 Task: Edit the buffer time to 3 hours after the event.
Action: Mouse moved to (503, 296)
Screenshot: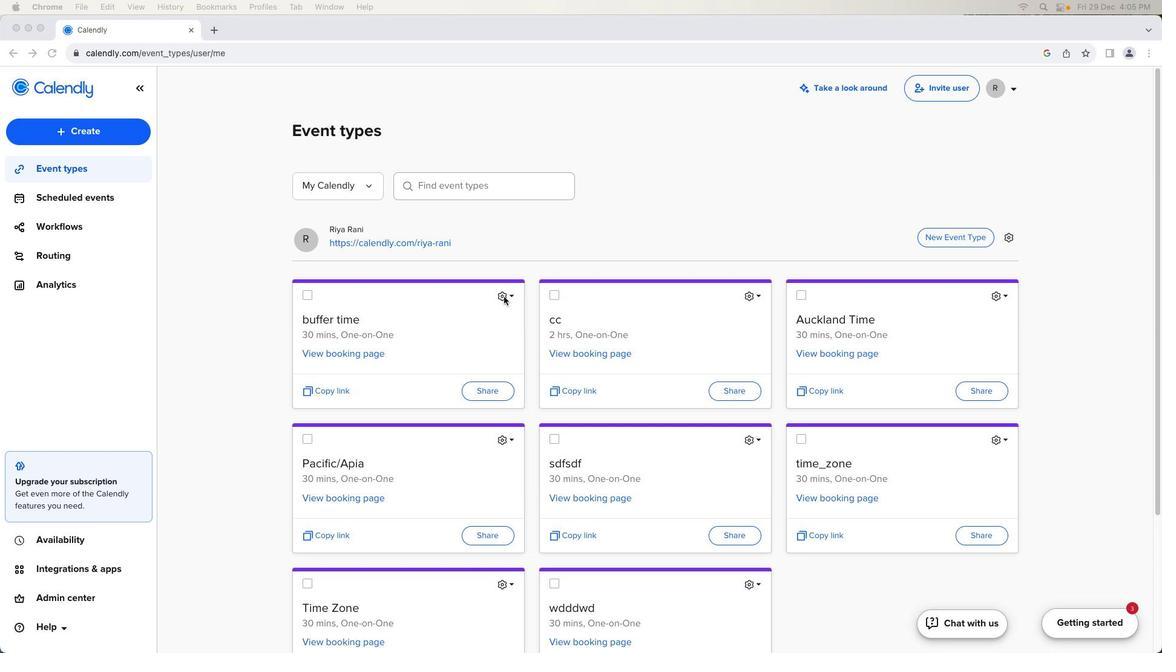 
Action: Mouse pressed left at (503, 296)
Screenshot: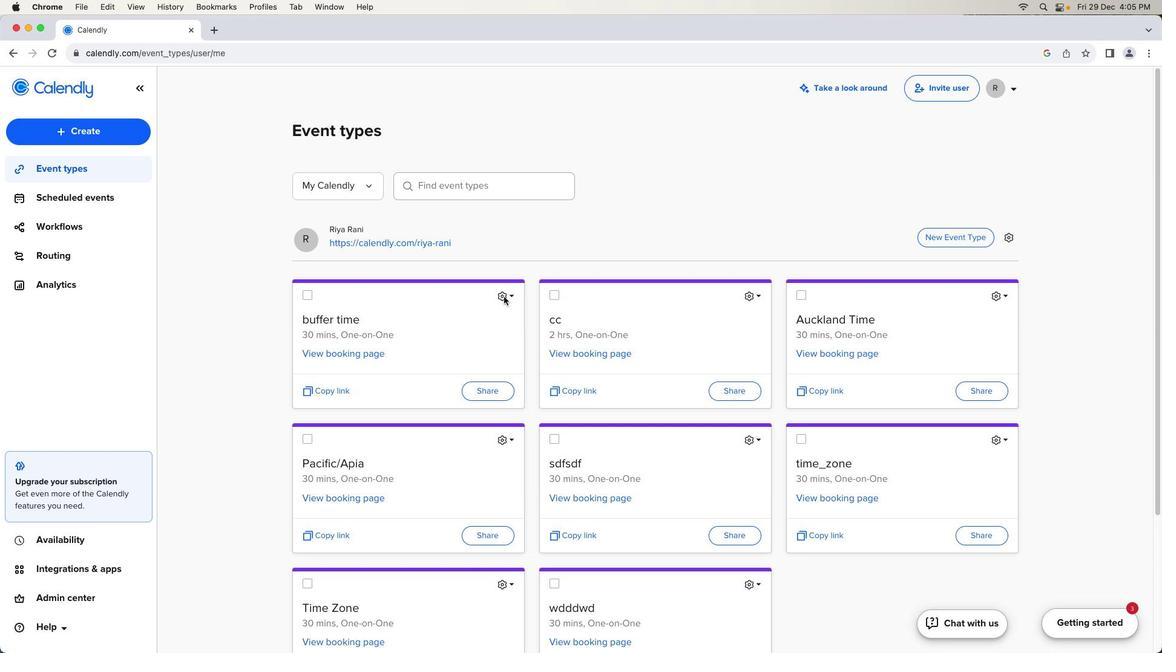 
Action: Mouse moved to (503, 297)
Screenshot: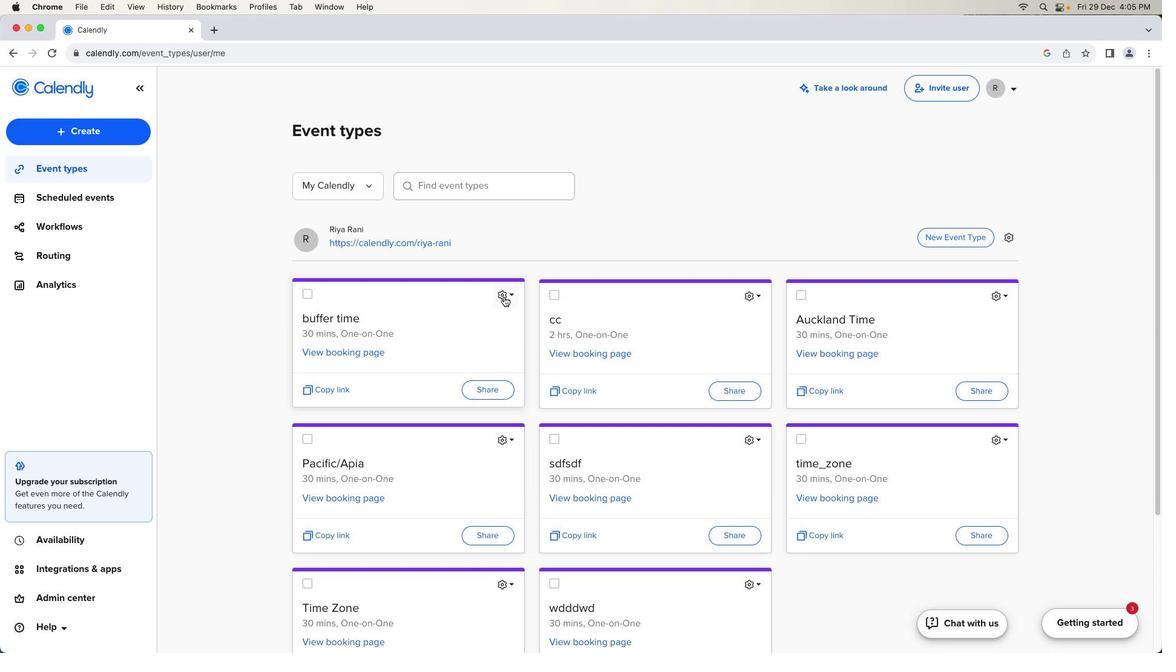 
Action: Mouse pressed left at (503, 297)
Screenshot: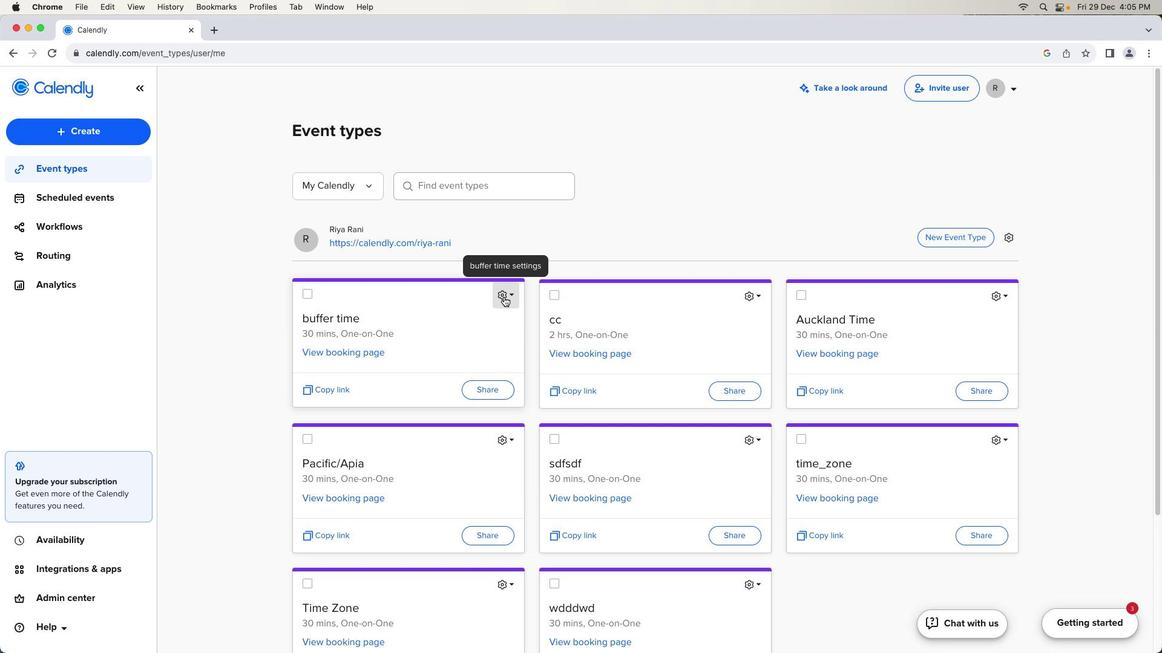 
Action: Mouse moved to (462, 326)
Screenshot: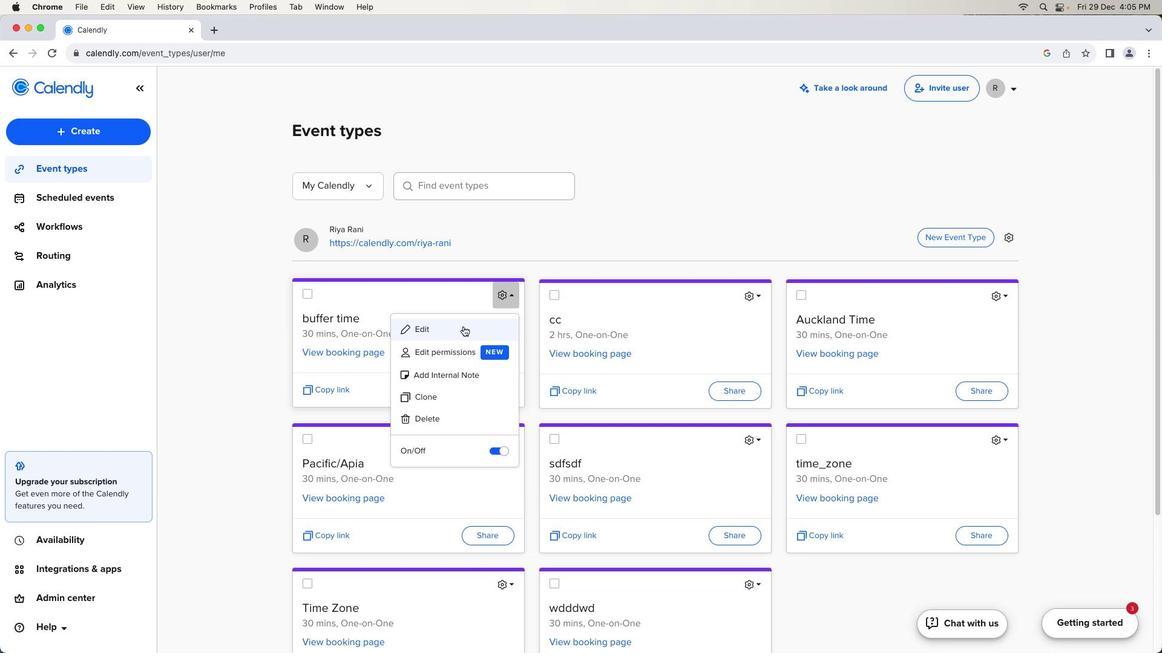 
Action: Mouse pressed left at (462, 326)
Screenshot: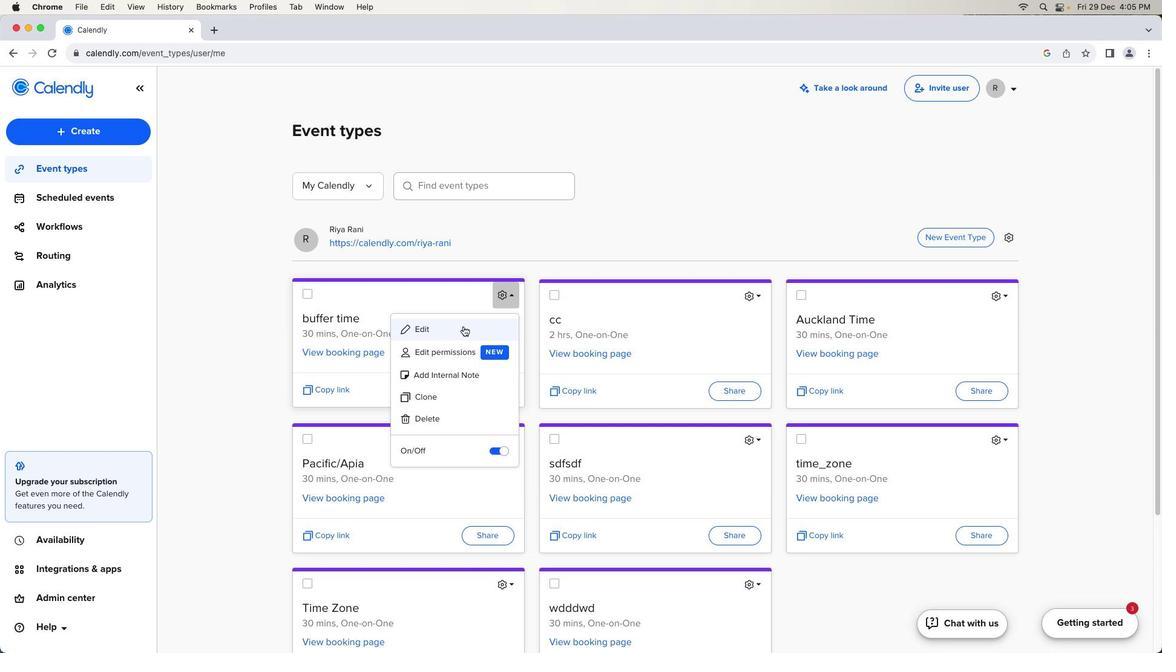
Action: Mouse moved to (208, 394)
Screenshot: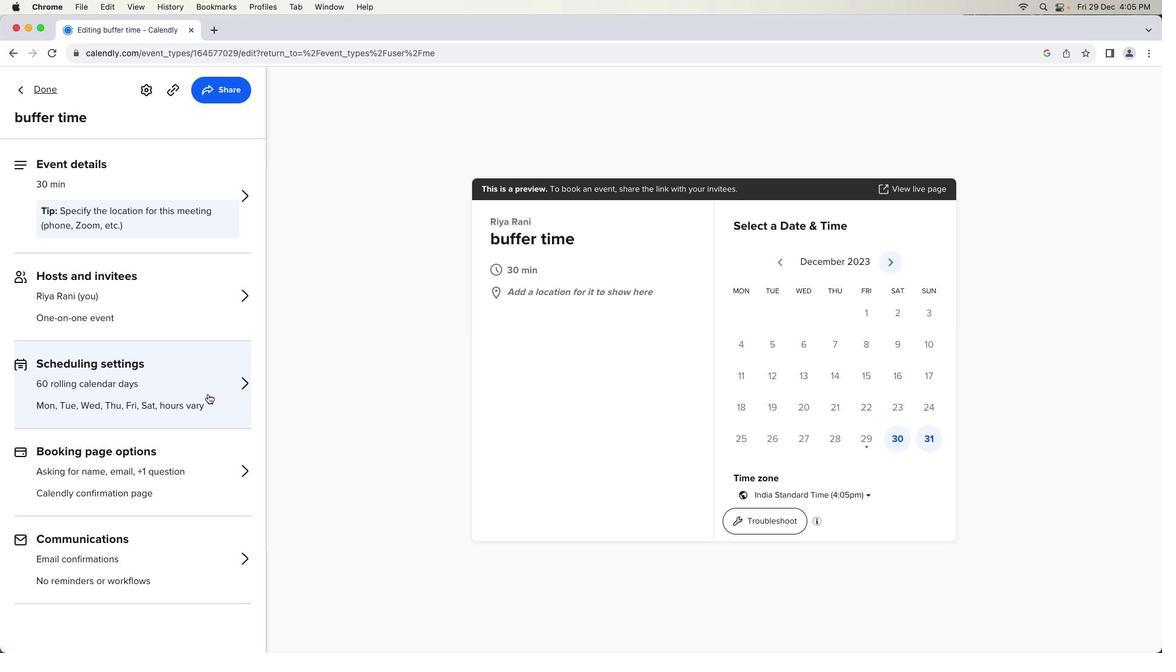 
Action: Mouse pressed left at (208, 394)
Screenshot: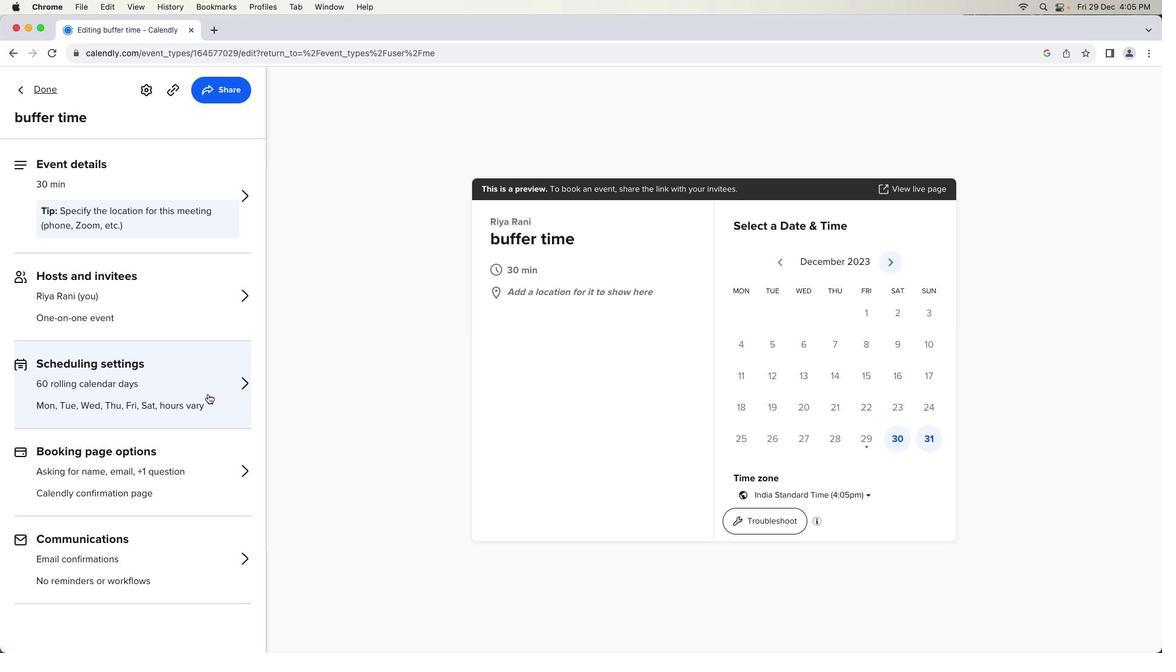 
Action: Mouse moved to (68, 485)
Screenshot: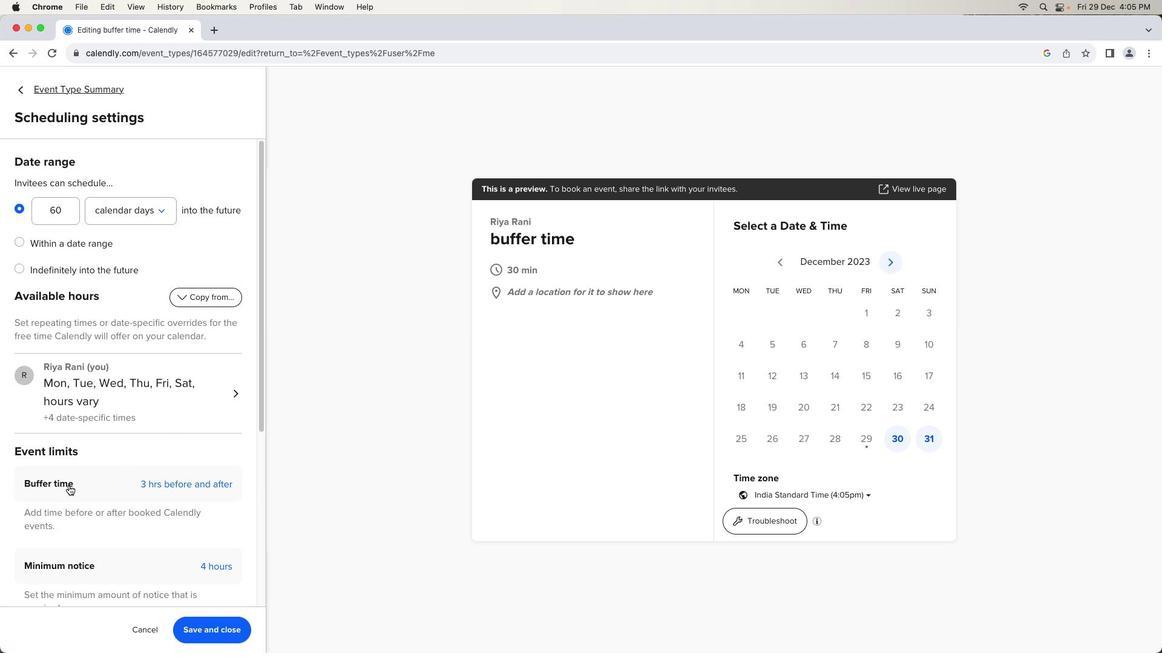 
Action: Mouse pressed left at (68, 485)
Screenshot: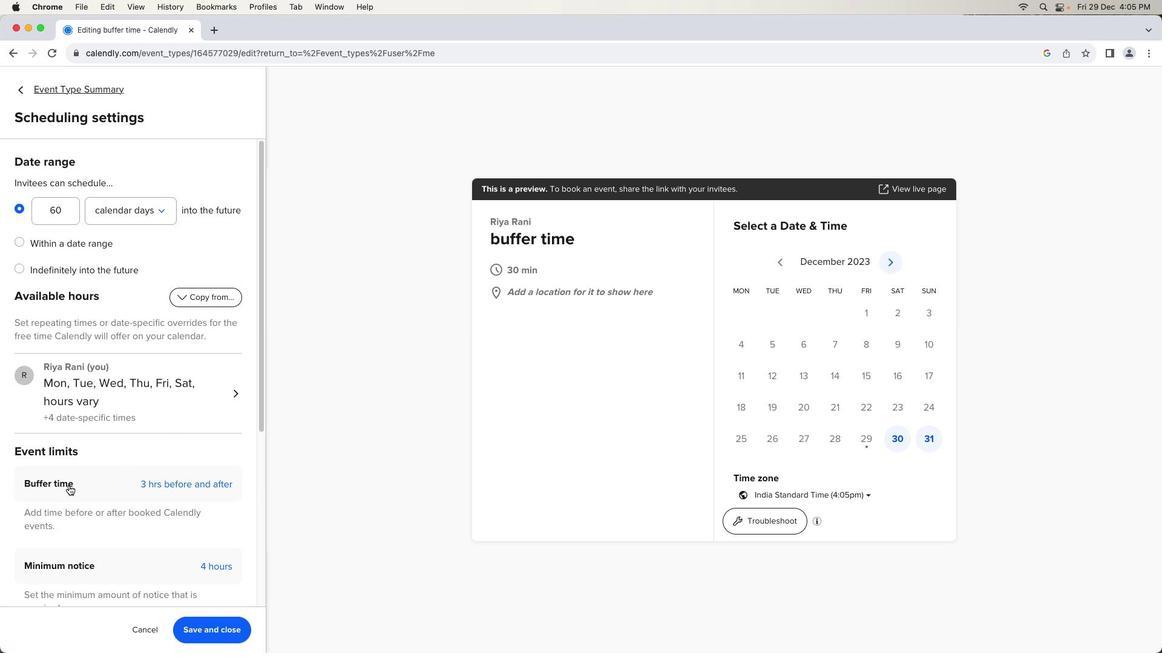 
Action: Mouse moved to (134, 558)
Screenshot: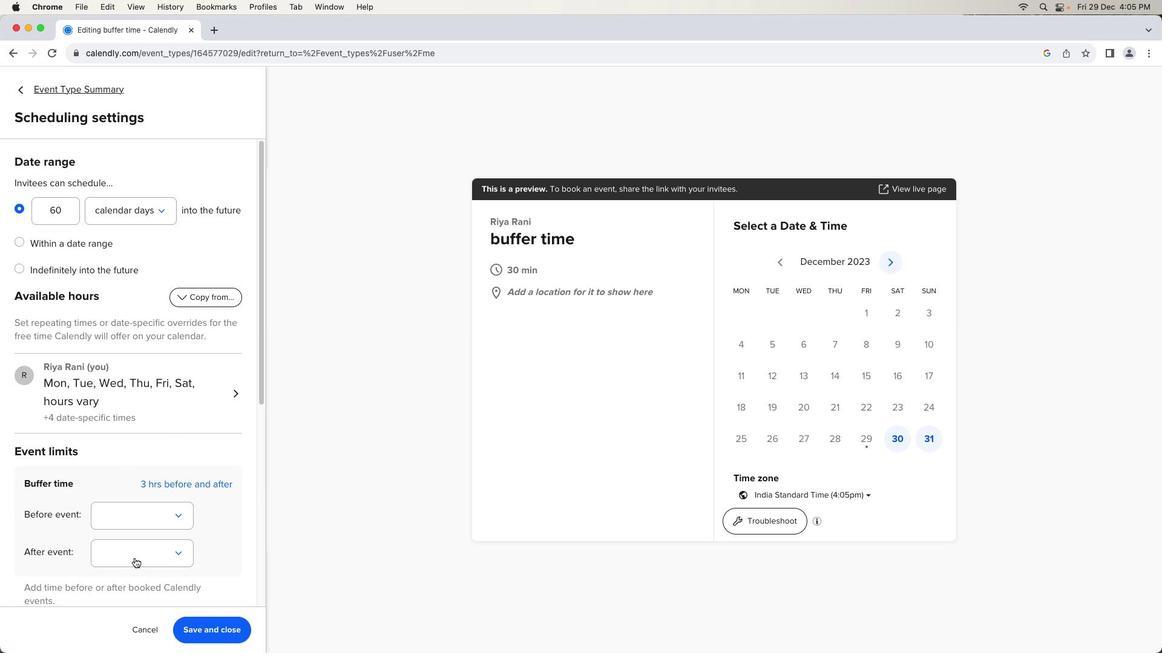
Action: Mouse pressed left at (134, 558)
Screenshot: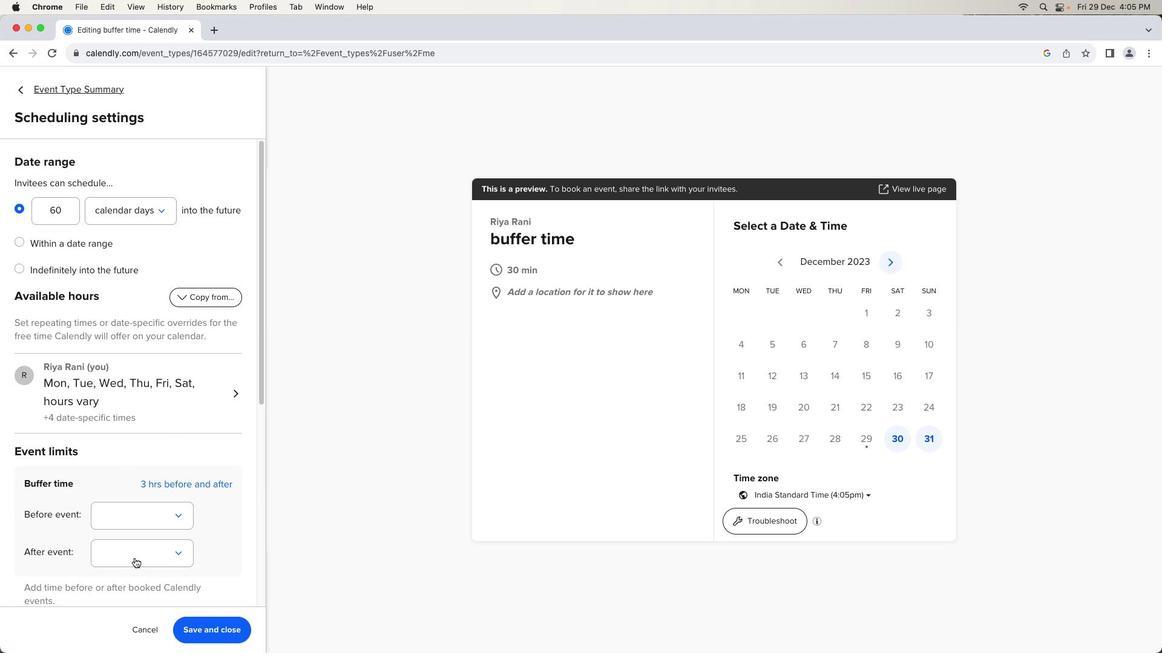 
Action: Mouse scrolled (134, 558) with delta (0, 0)
Screenshot: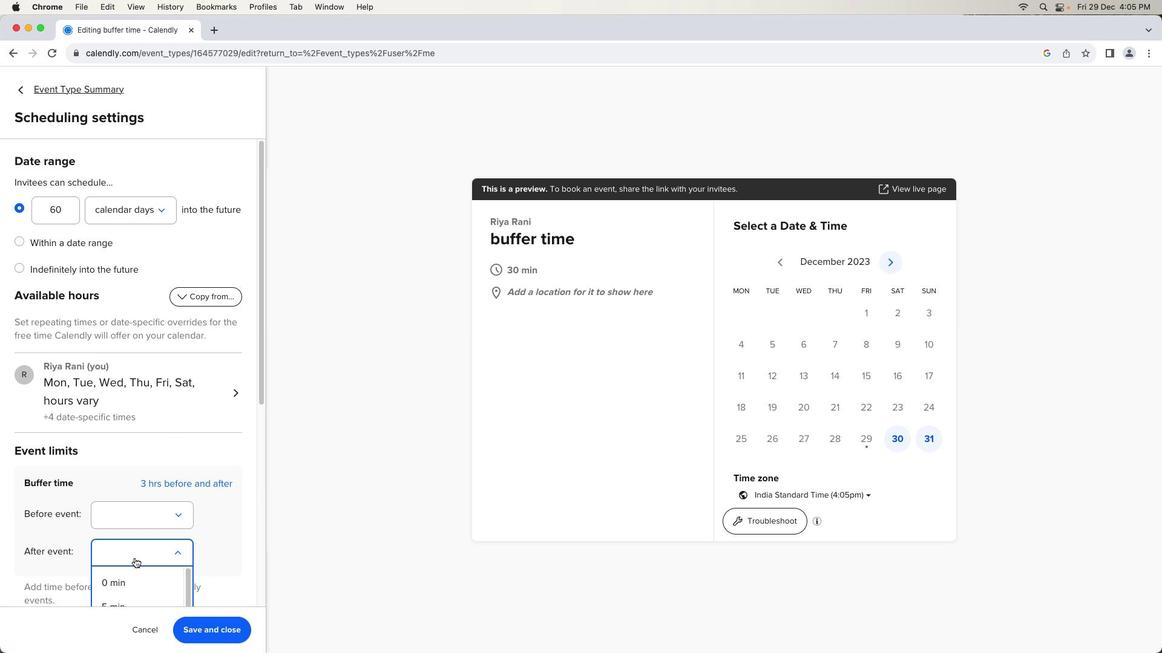 
Action: Mouse scrolled (134, 558) with delta (0, 0)
Screenshot: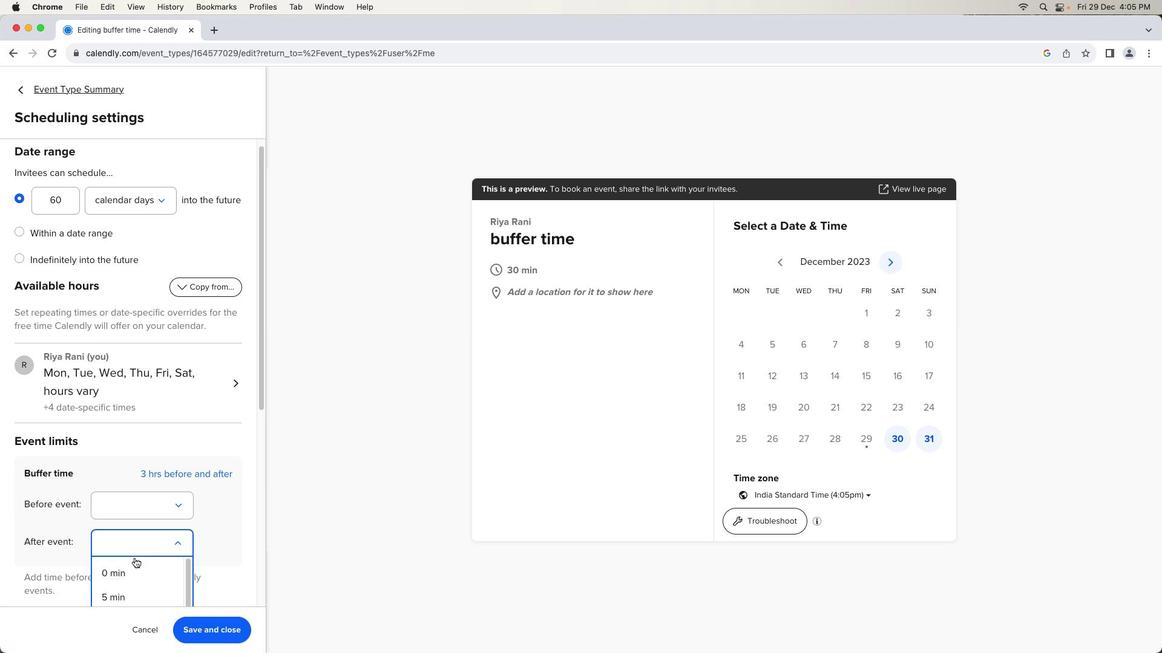 
Action: Mouse scrolled (134, 558) with delta (0, 0)
Screenshot: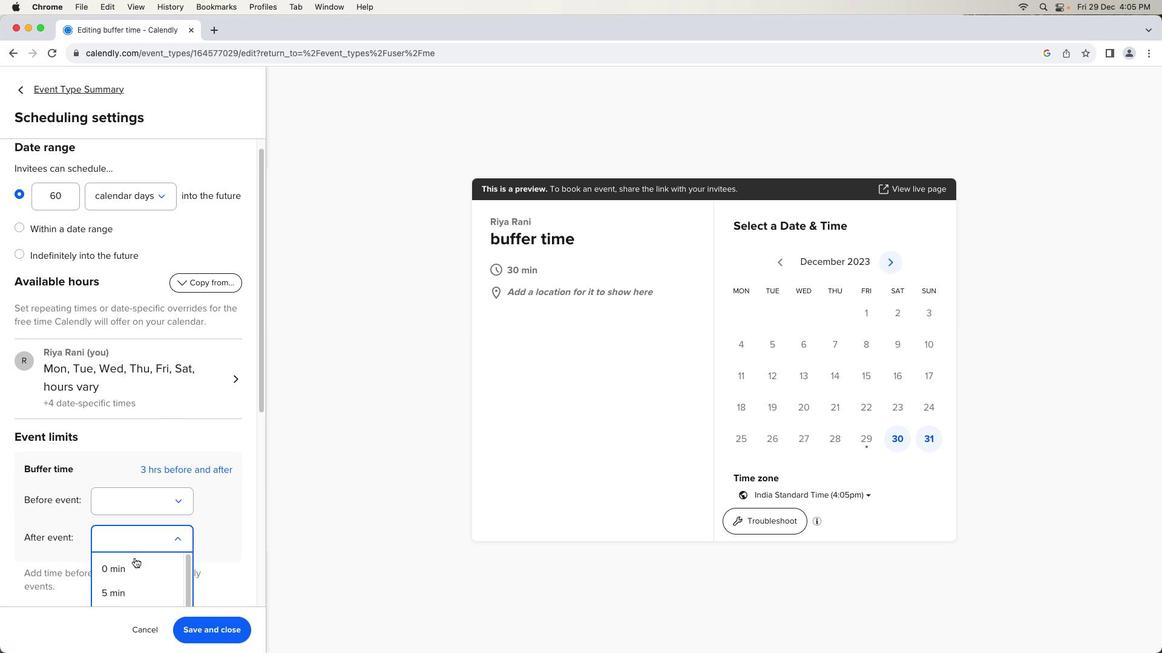 
Action: Mouse scrolled (134, 558) with delta (0, -1)
Screenshot: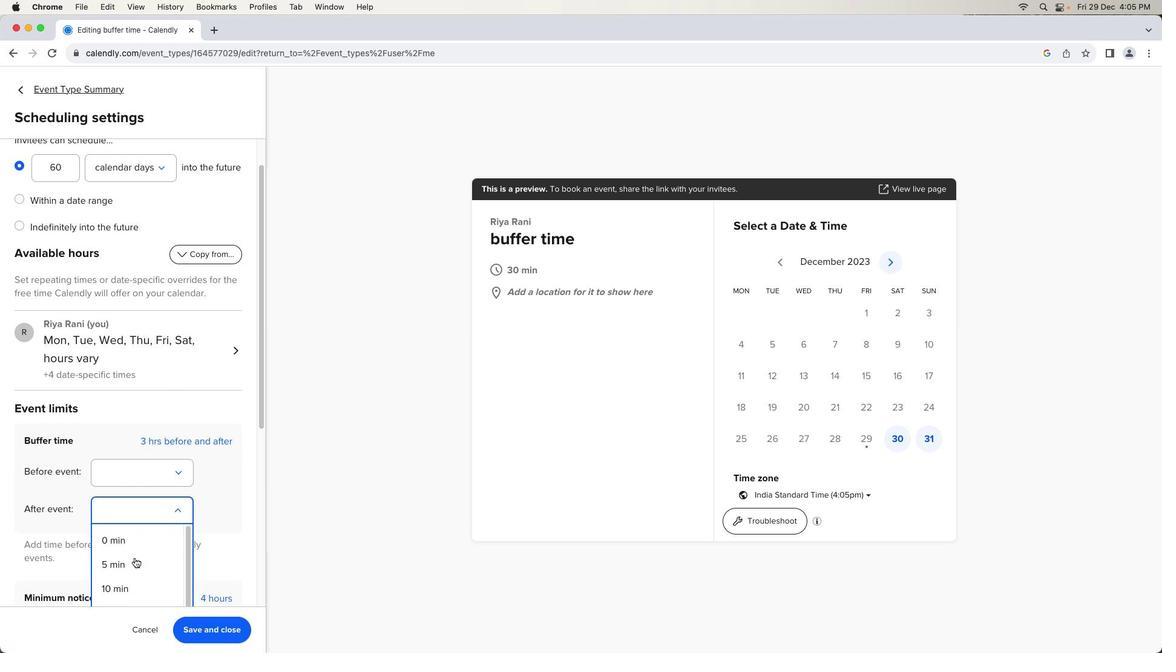 
Action: Mouse moved to (137, 548)
Screenshot: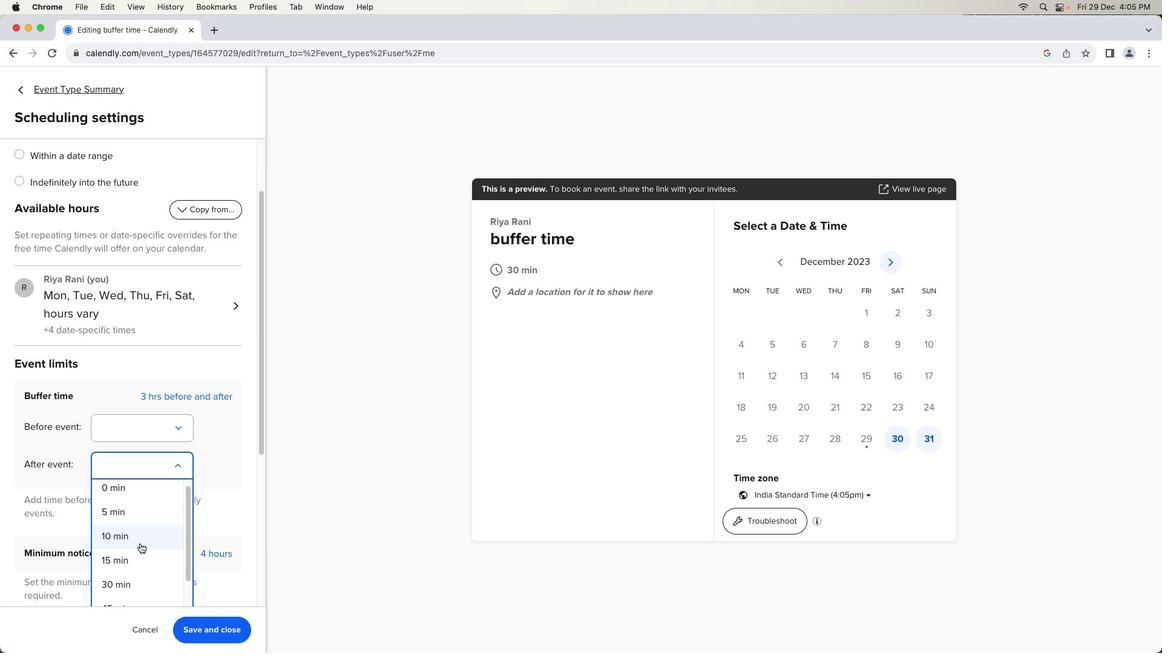 
Action: Mouse scrolled (137, 548) with delta (0, 0)
Screenshot: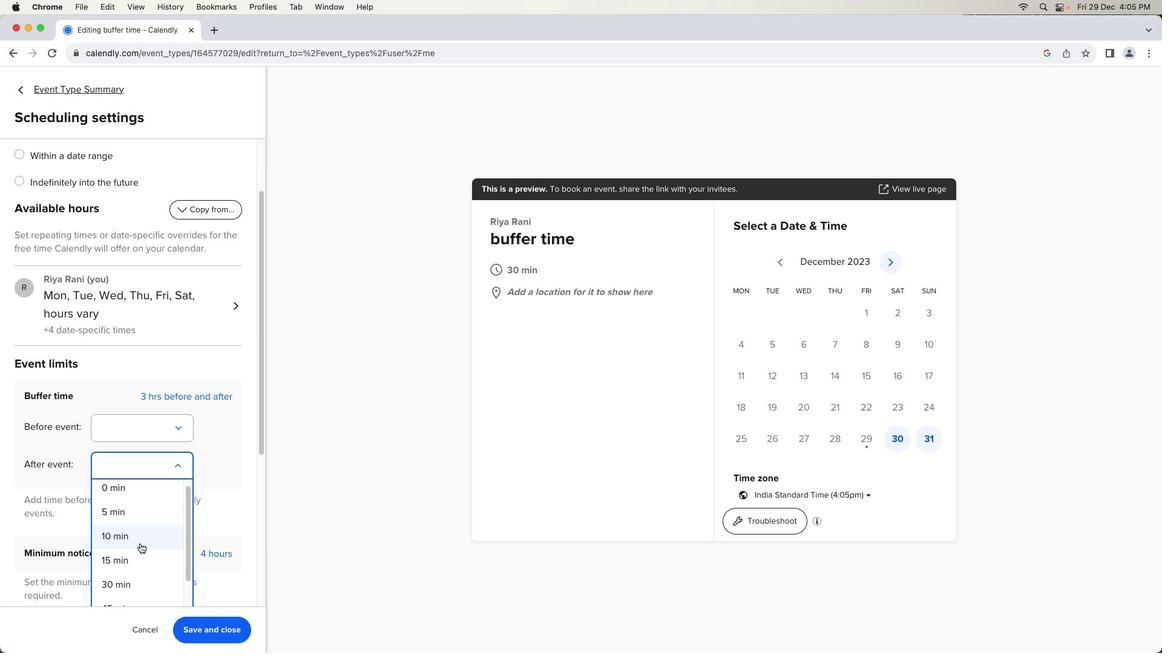 
Action: Mouse moved to (138, 547)
Screenshot: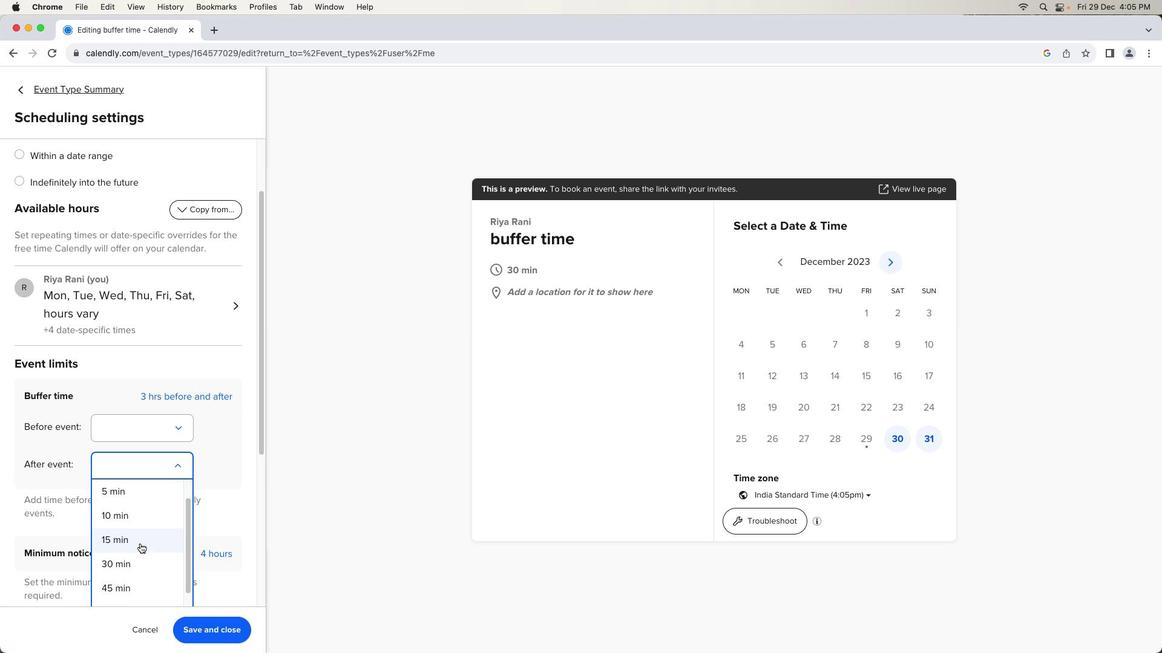
Action: Mouse scrolled (138, 547) with delta (0, 0)
Screenshot: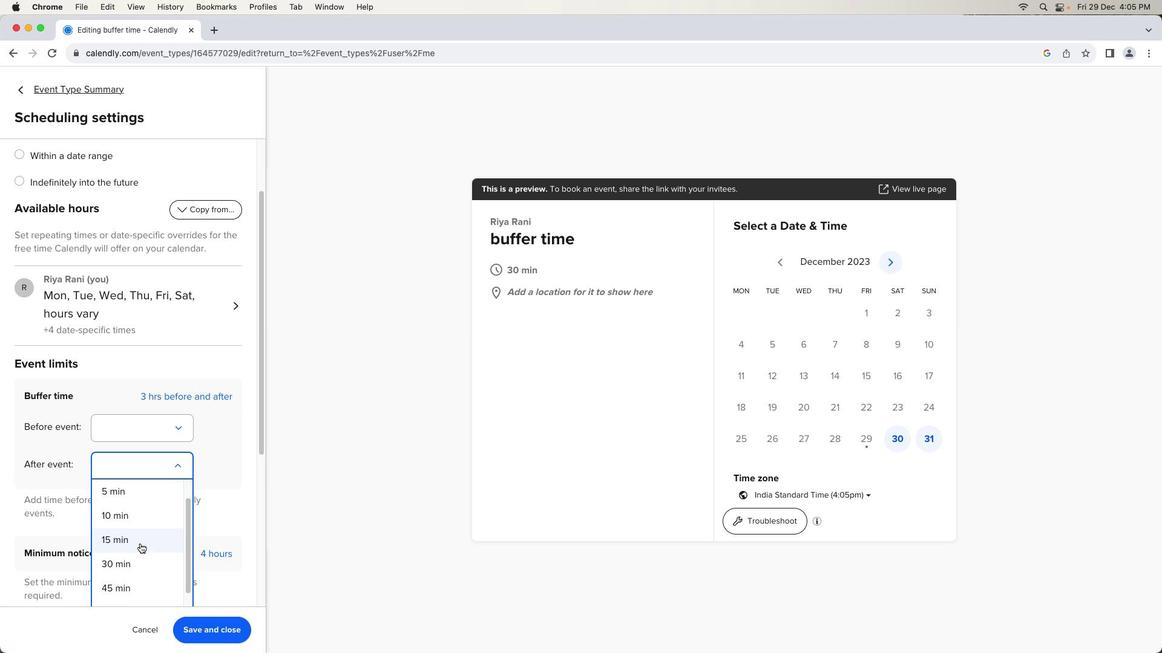 
Action: Mouse moved to (139, 545)
Screenshot: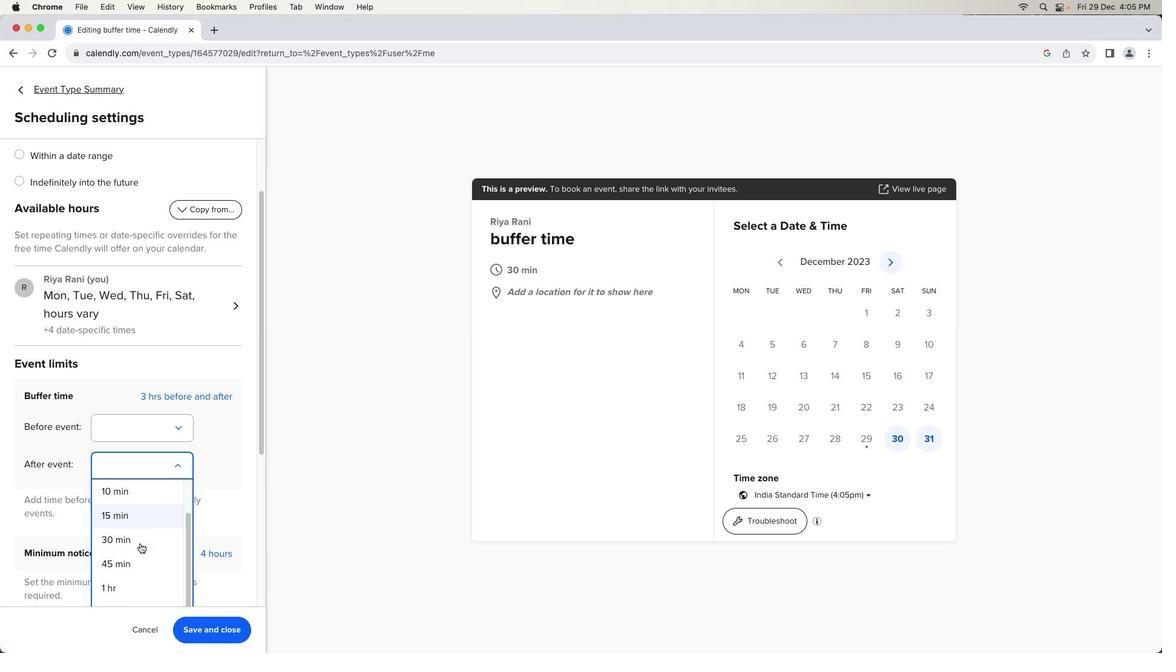 
Action: Mouse scrolled (139, 545) with delta (0, -1)
Screenshot: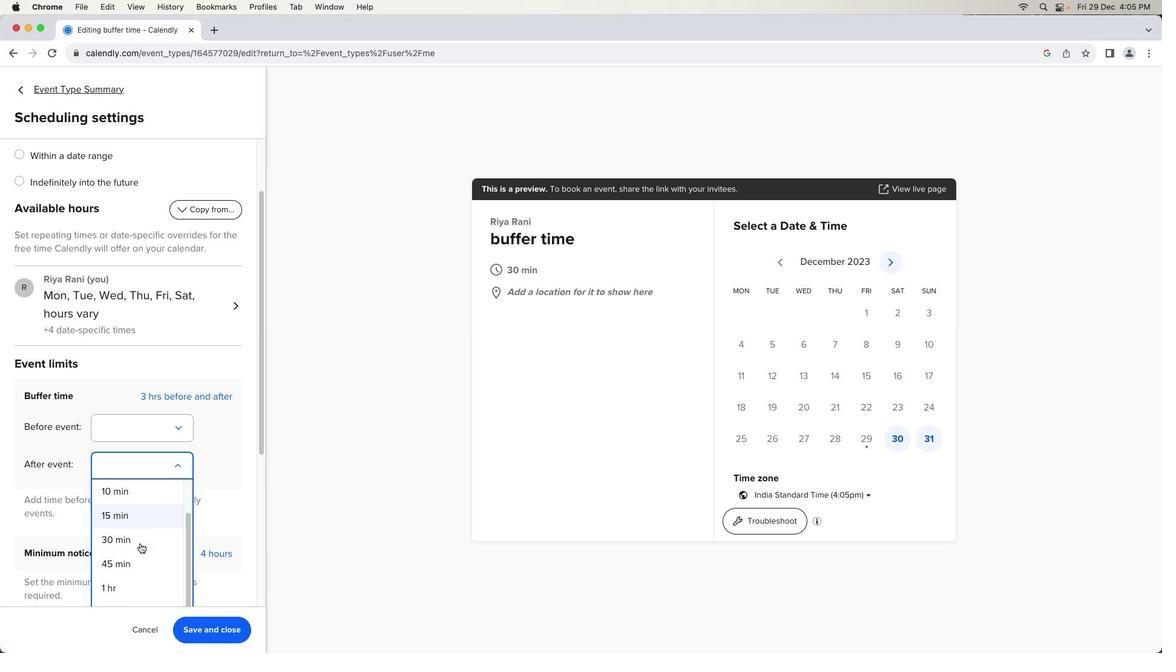 
Action: Mouse moved to (139, 543)
Screenshot: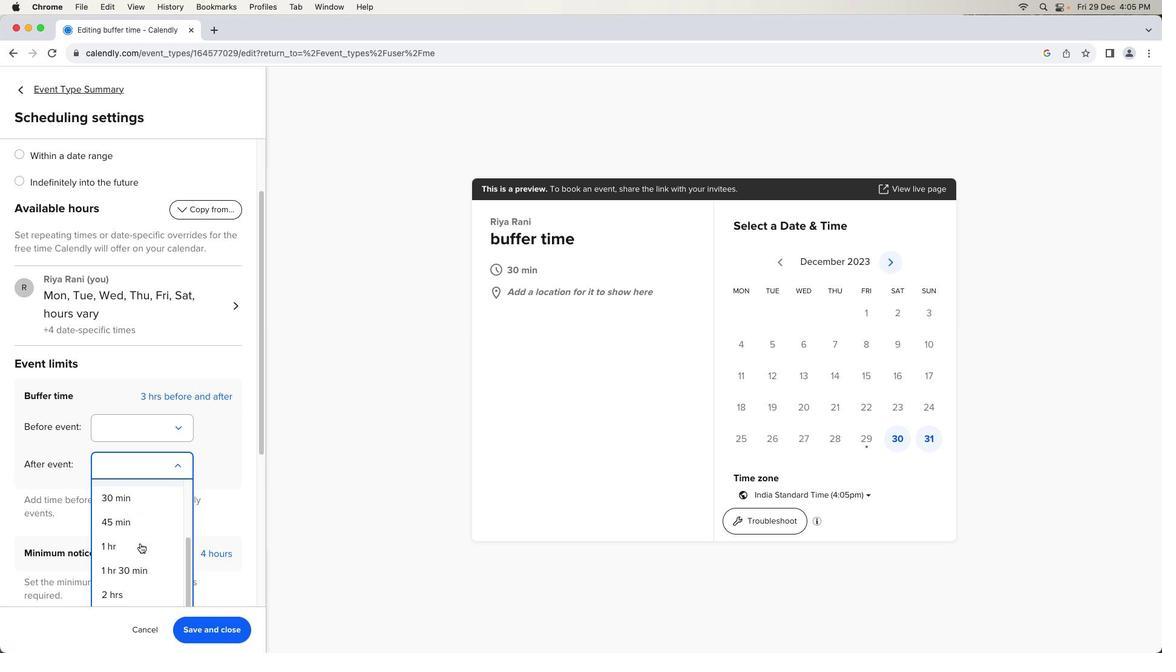 
Action: Mouse scrolled (139, 543) with delta (0, -2)
Screenshot: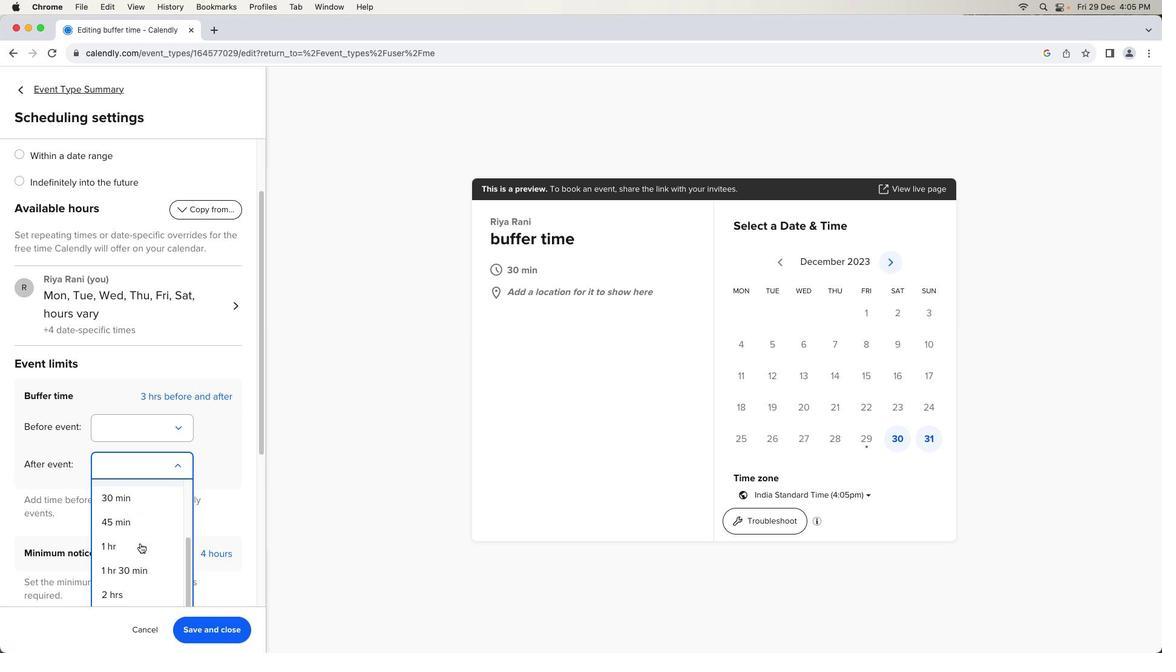 
Action: Mouse moved to (139, 542)
Screenshot: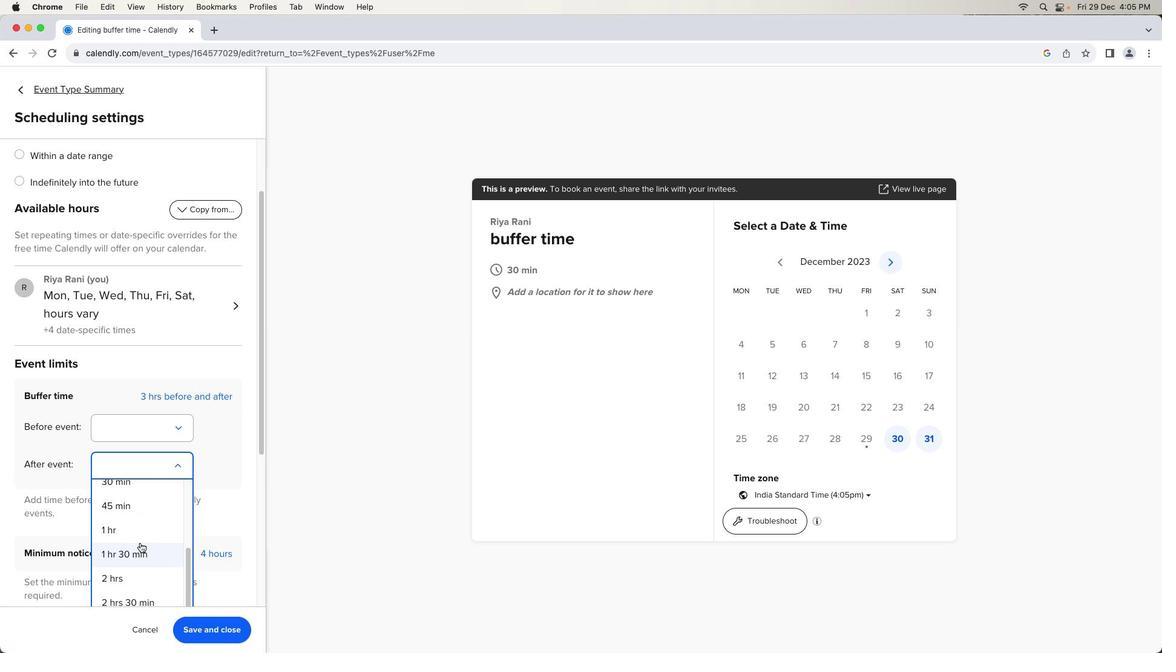
Action: Mouse scrolled (139, 542) with delta (0, 0)
Screenshot: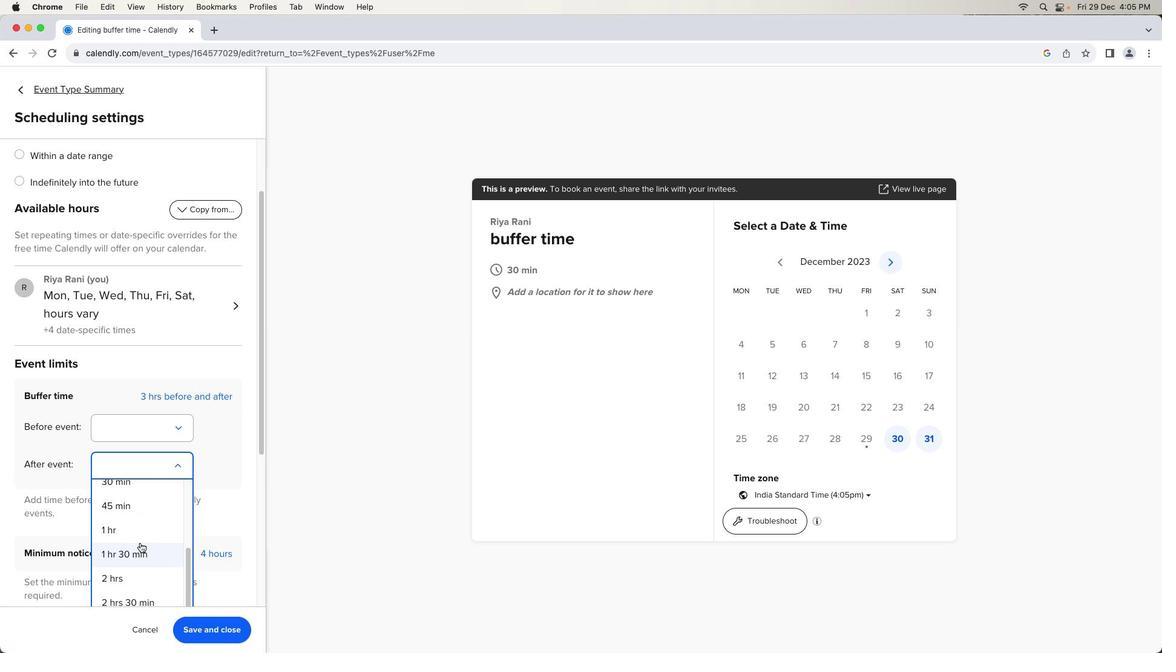
Action: Mouse scrolled (139, 542) with delta (0, 0)
Screenshot: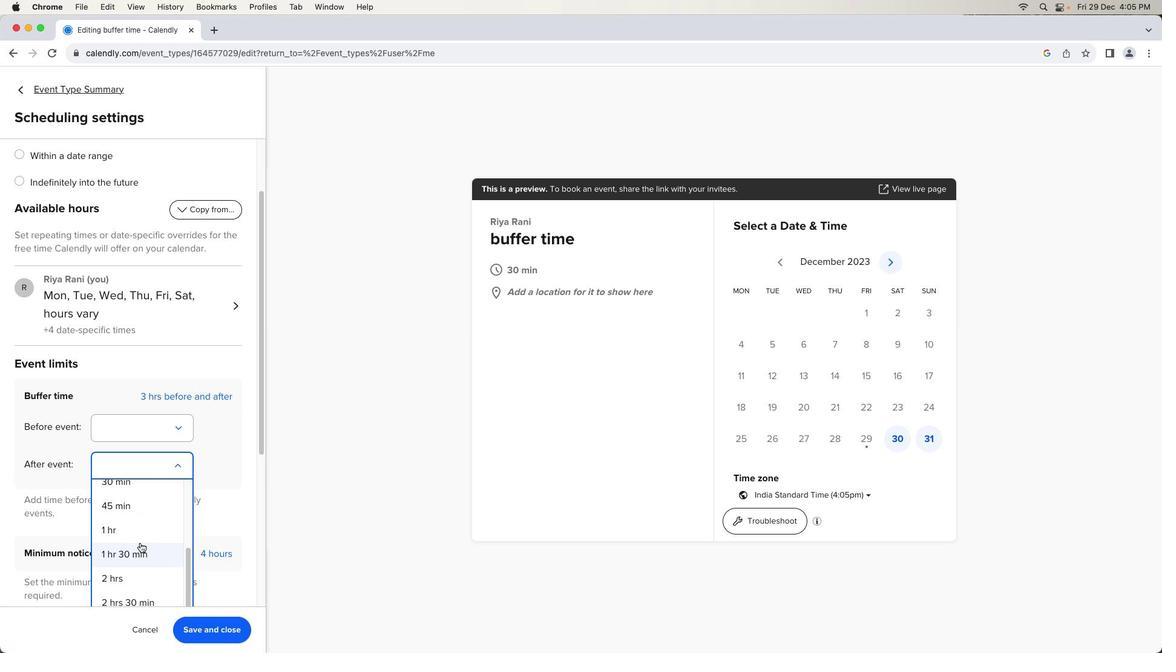 
Action: Mouse scrolled (139, 542) with delta (0, -1)
Screenshot: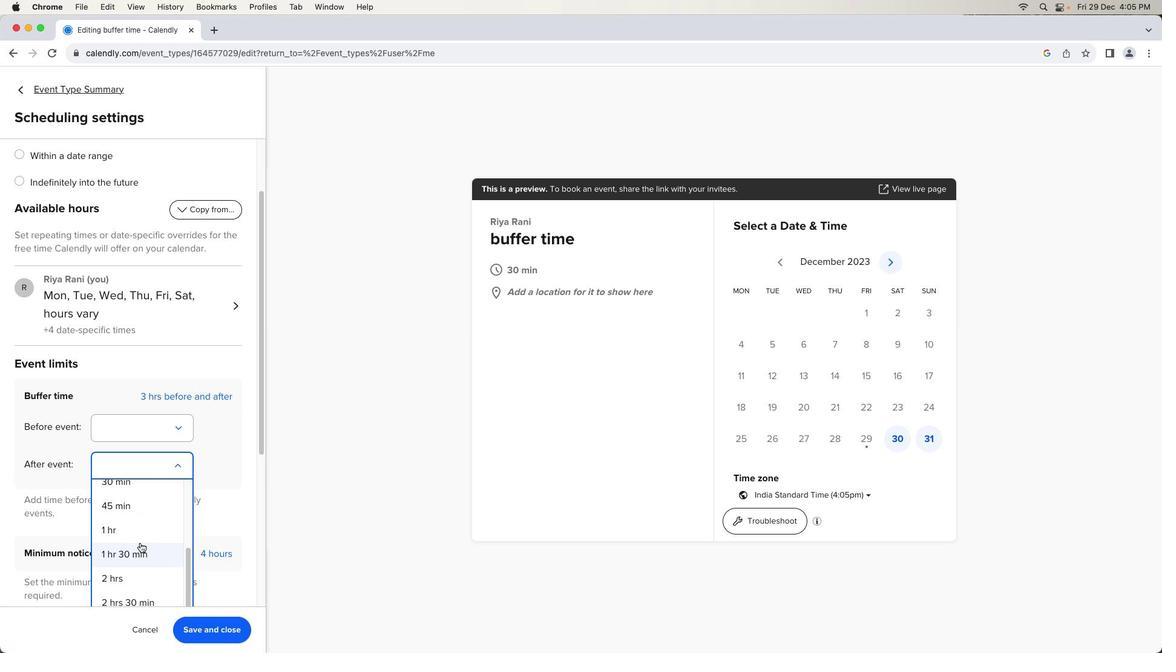 
Action: Mouse scrolled (139, 542) with delta (0, -2)
Screenshot: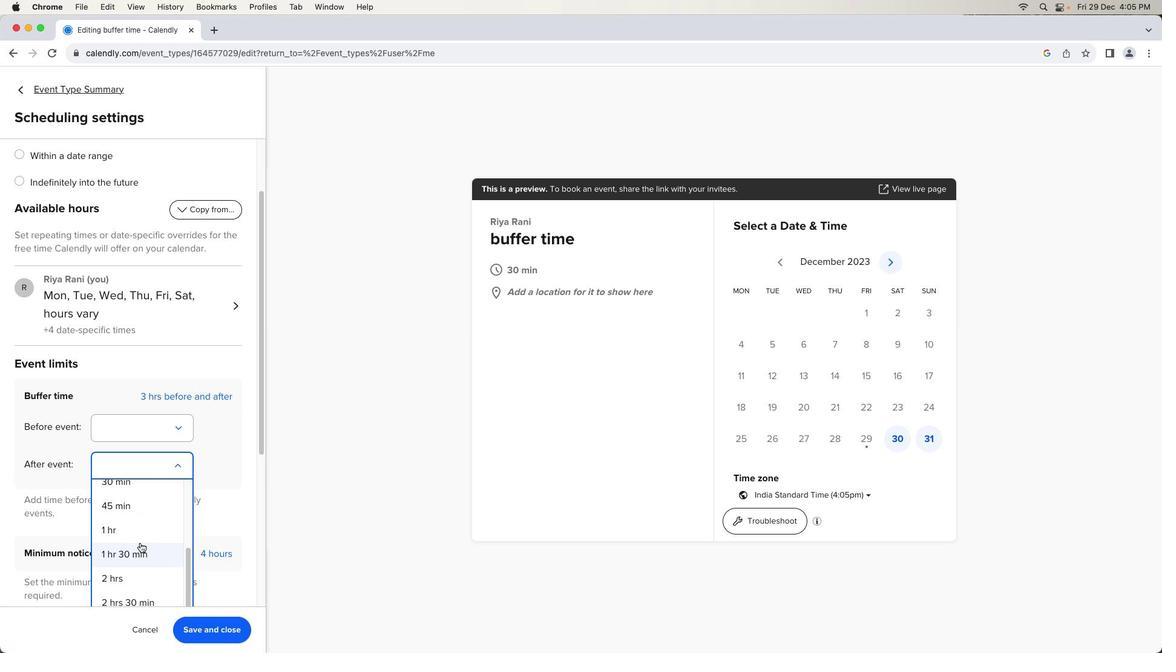 
Action: Mouse scrolled (139, 542) with delta (0, 0)
Screenshot: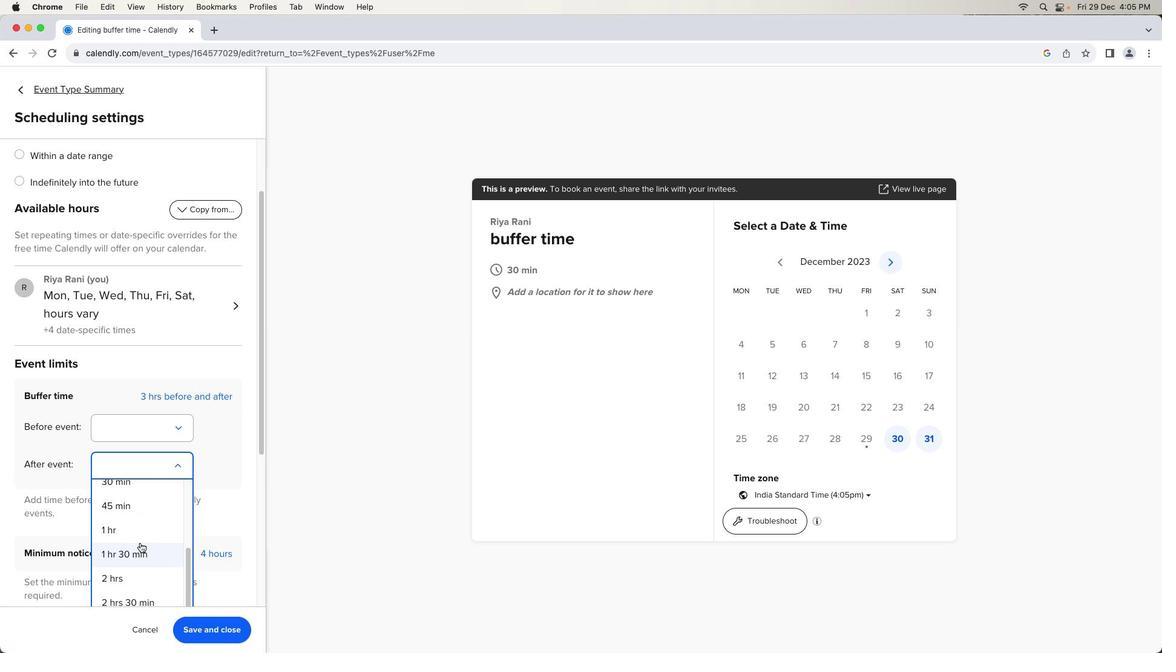 
Action: Mouse scrolled (139, 542) with delta (0, 0)
Screenshot: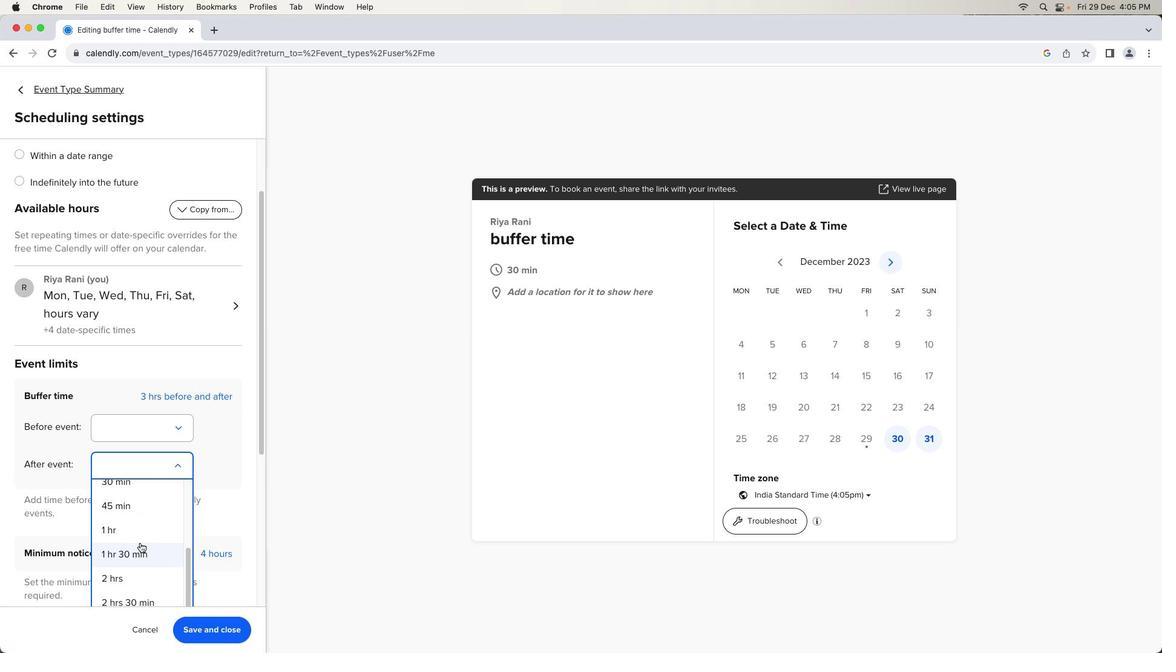 
Action: Mouse scrolled (139, 542) with delta (0, -1)
Screenshot: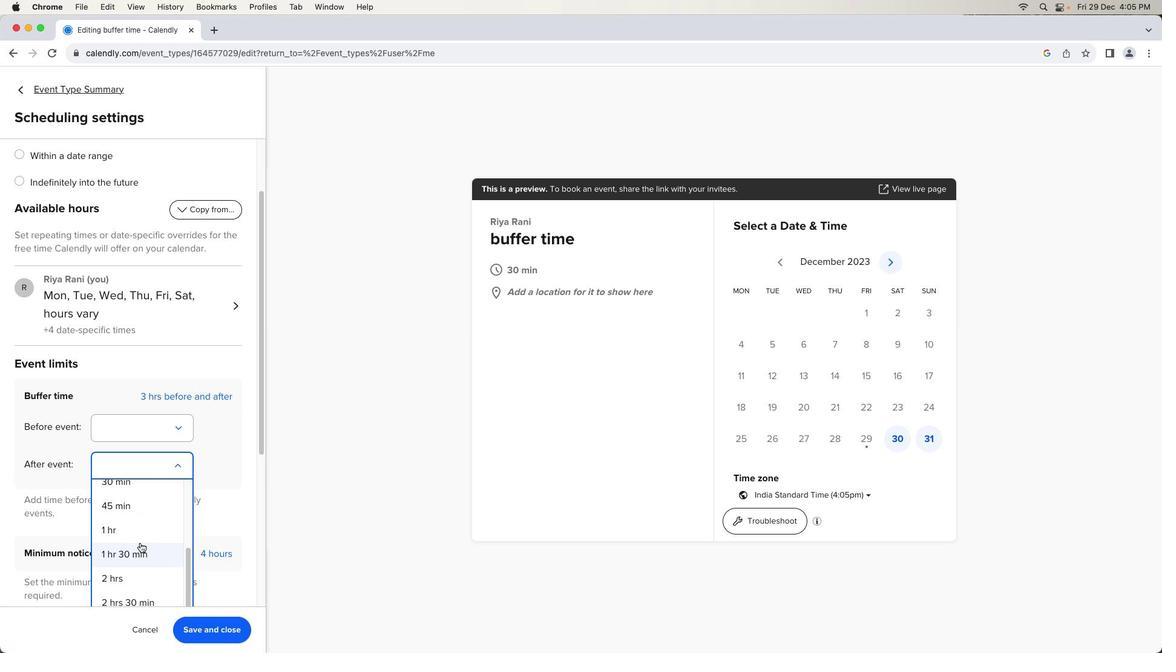 
Action: Mouse scrolled (139, 542) with delta (0, -3)
Screenshot: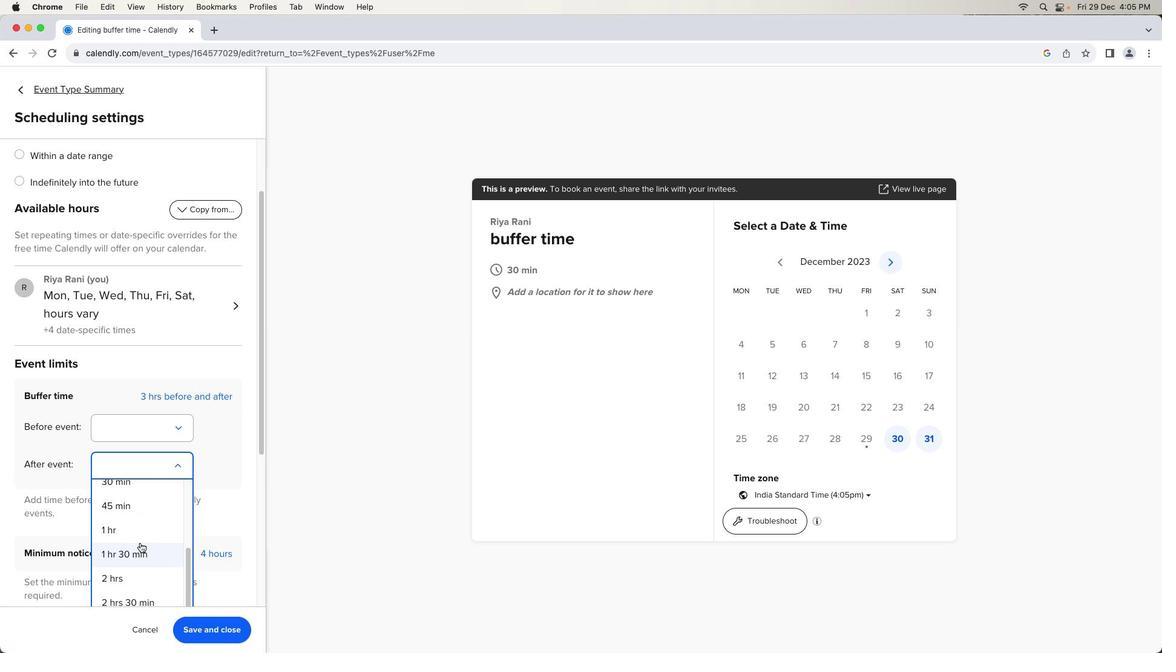 
Action: Mouse moved to (183, 505)
Screenshot: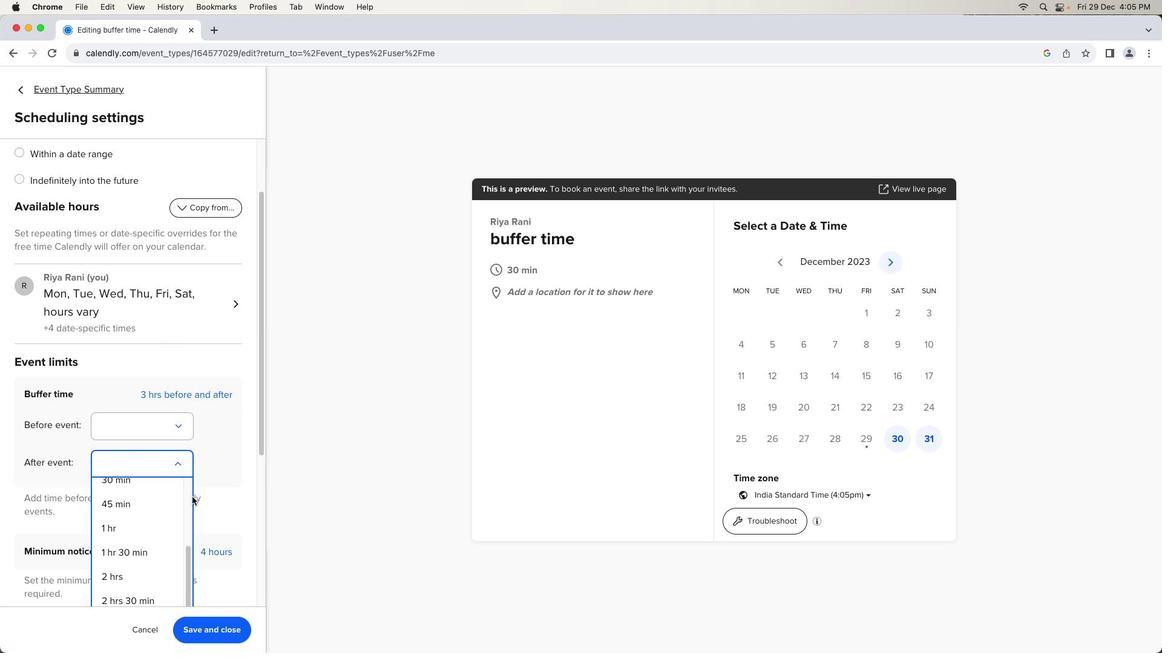 
Action: Mouse scrolled (183, 505) with delta (0, 0)
Screenshot: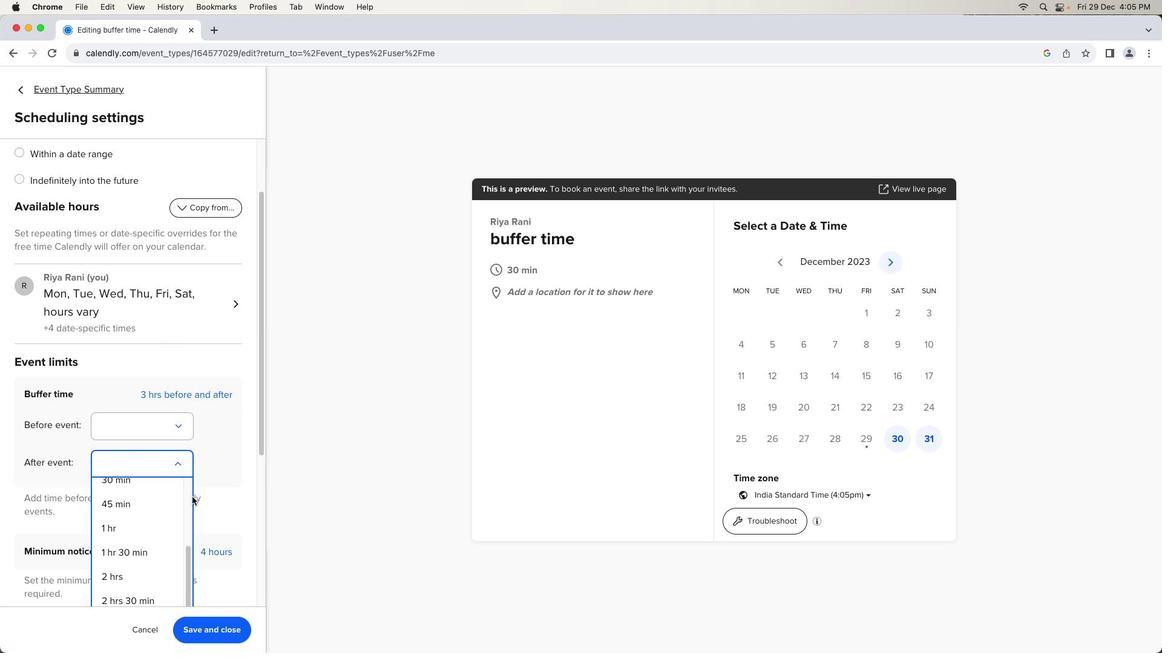 
Action: Mouse moved to (188, 501)
Screenshot: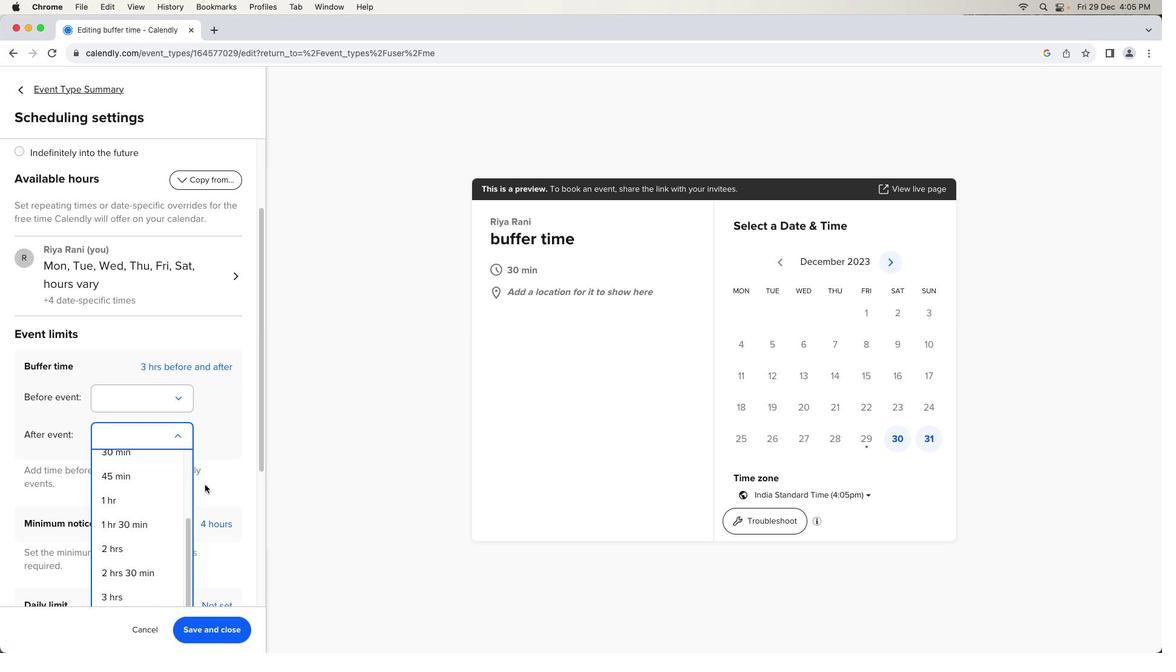 
Action: Mouse scrolled (188, 501) with delta (0, 0)
Screenshot: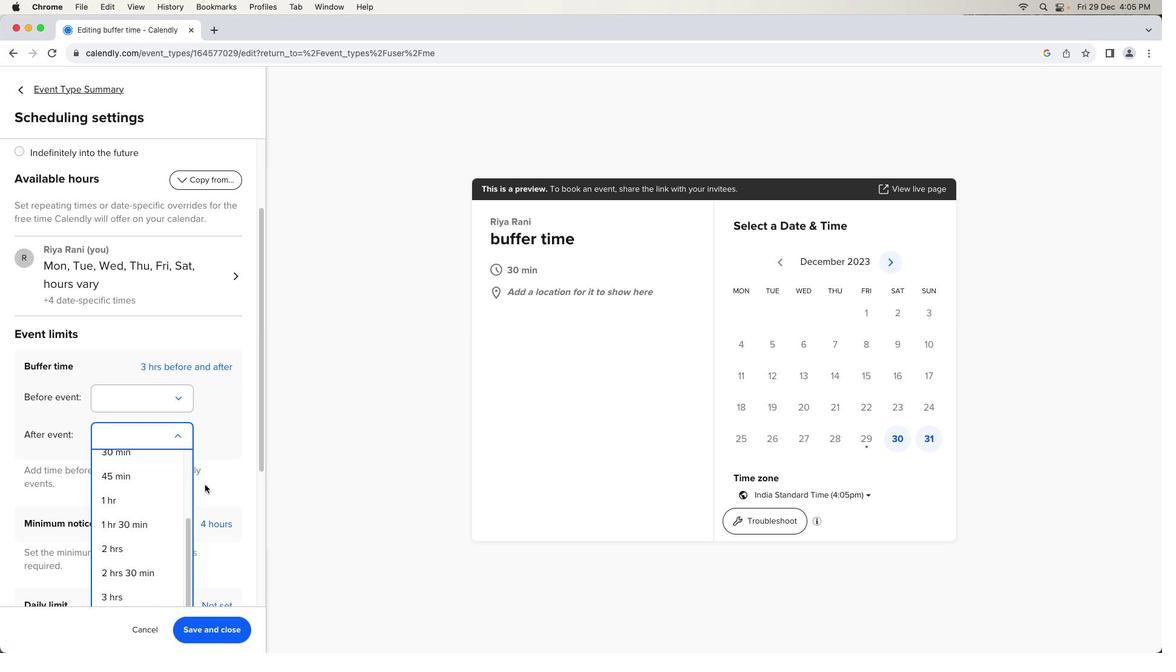
Action: Mouse moved to (190, 498)
Screenshot: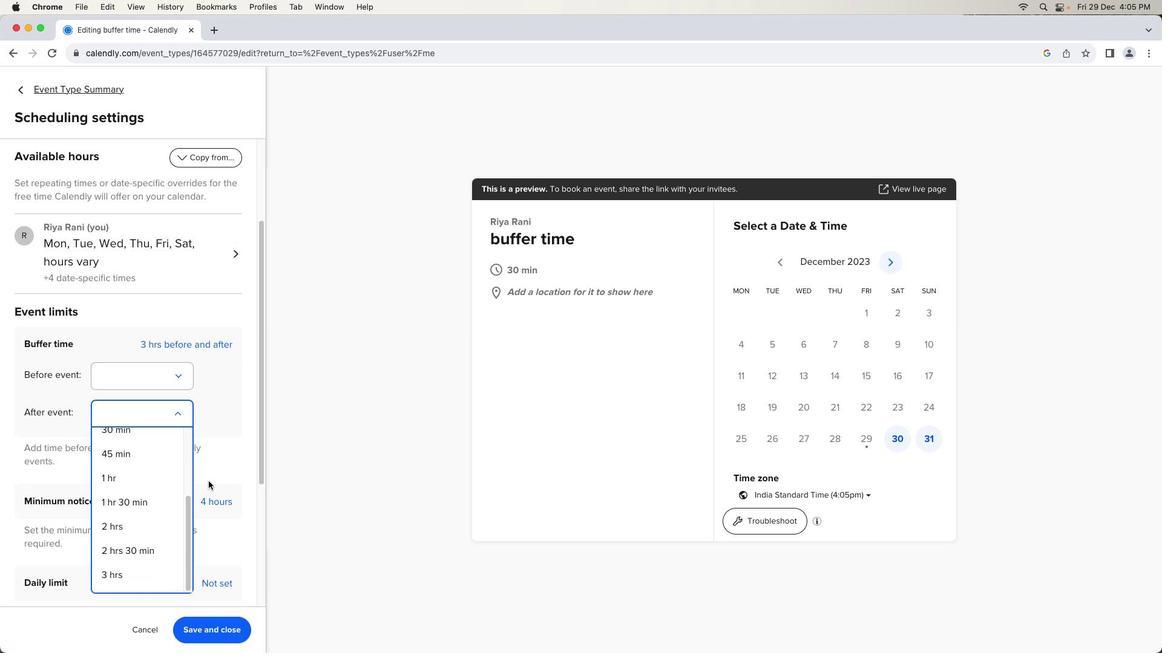 
Action: Mouse scrolled (190, 498) with delta (0, -1)
Screenshot: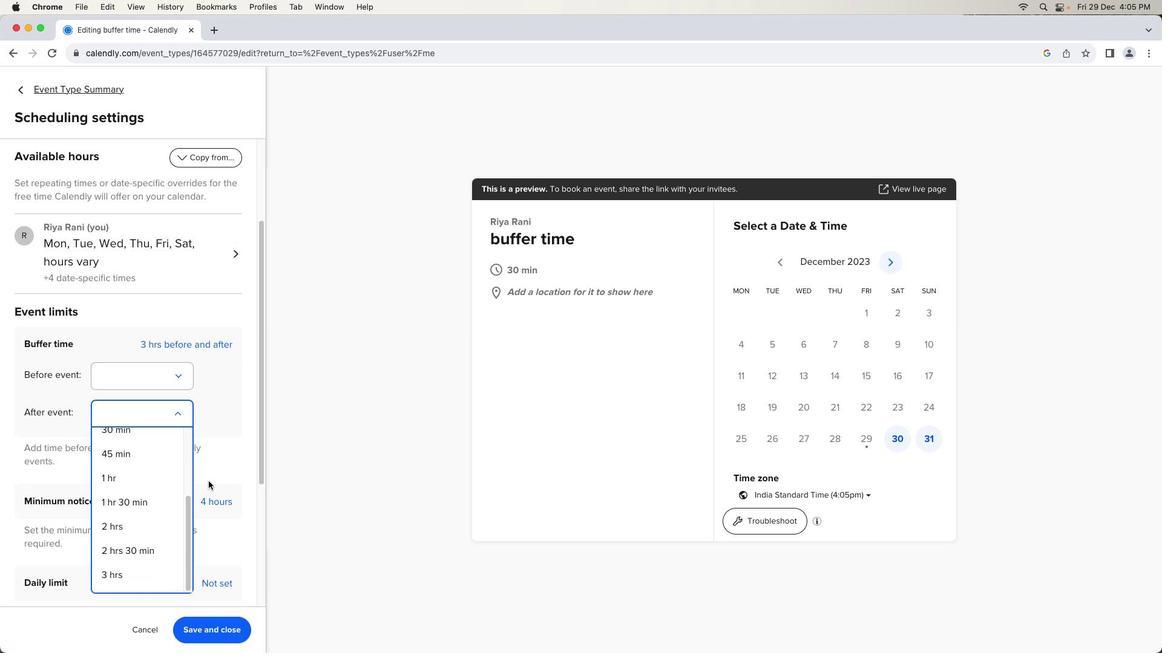 
Action: Mouse moved to (194, 495)
Screenshot: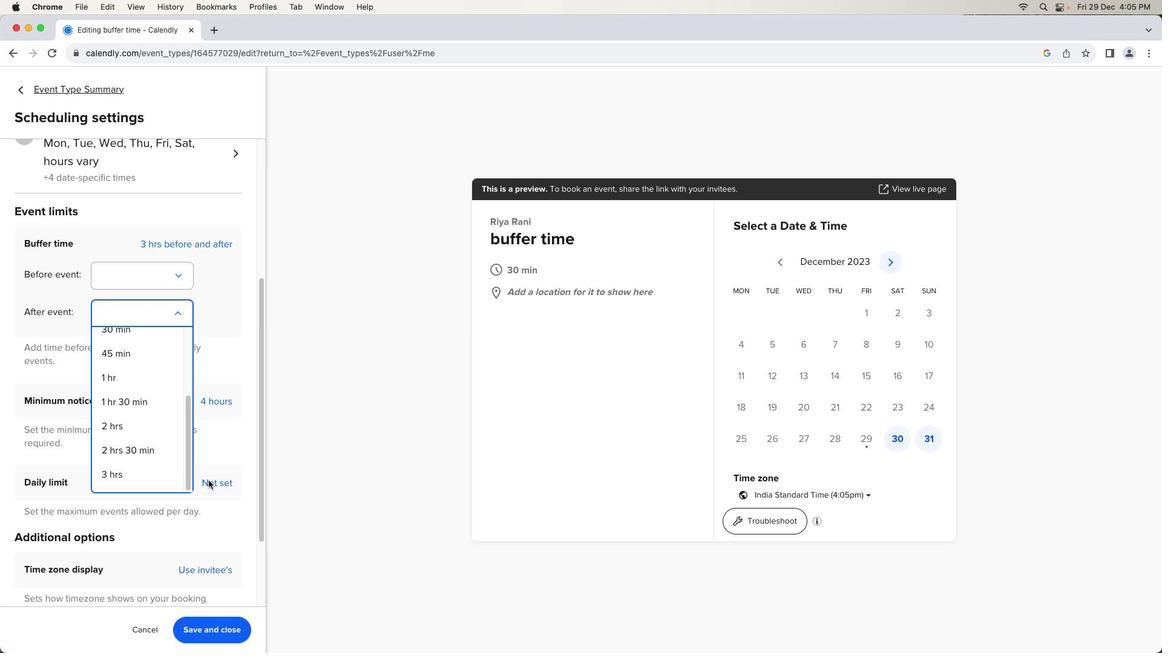 
Action: Mouse scrolled (194, 495) with delta (0, -2)
Screenshot: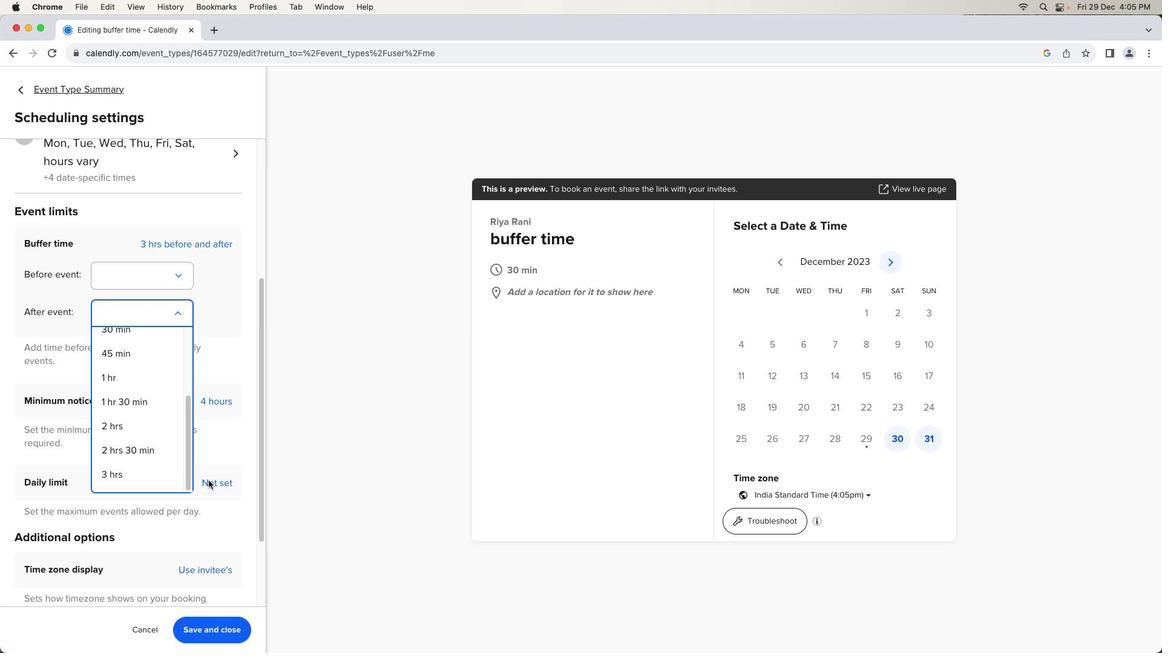 
Action: Mouse moved to (203, 486)
Screenshot: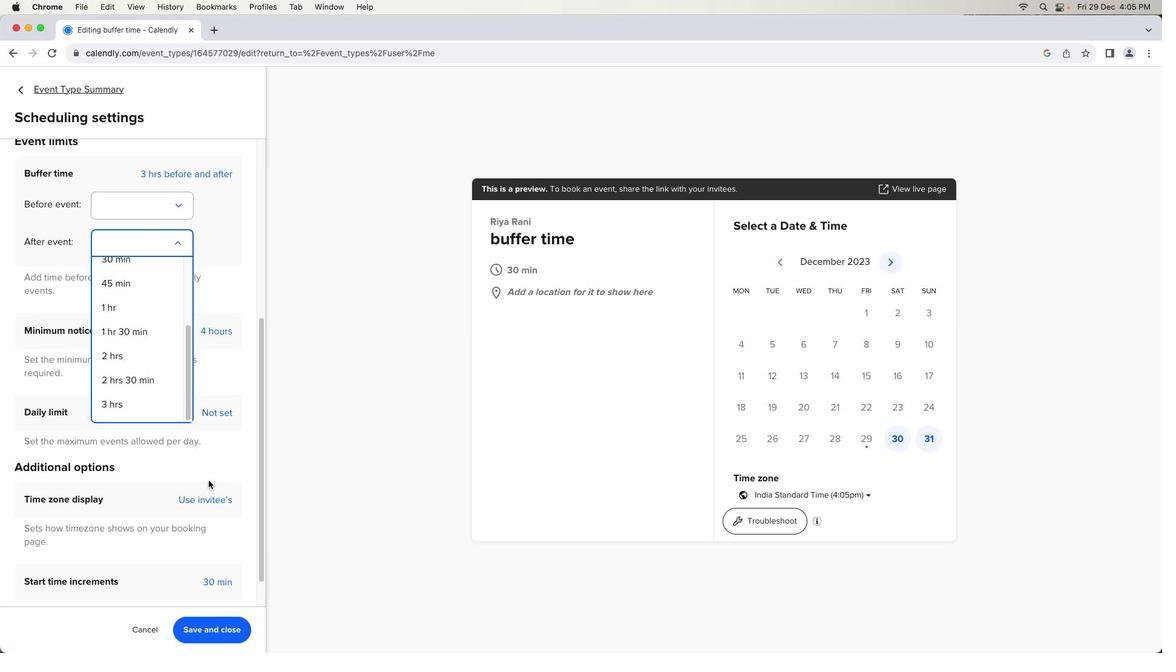 
Action: Mouse scrolled (203, 486) with delta (0, -3)
Screenshot: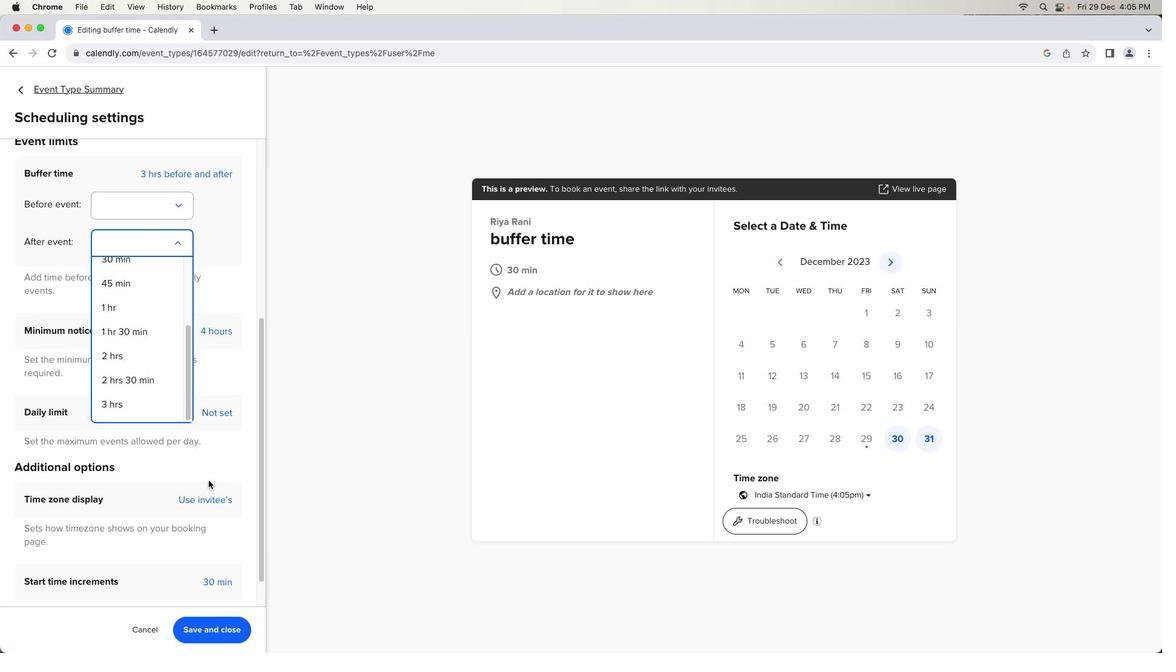 
Action: Mouse moved to (134, 372)
Screenshot: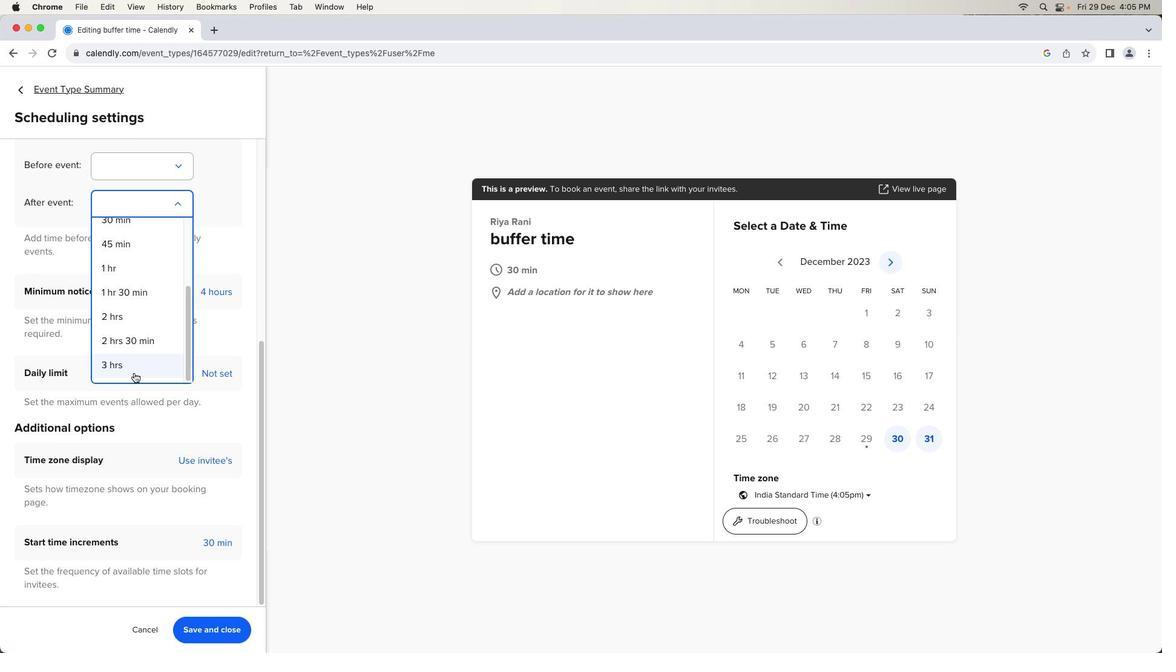 
Action: Mouse pressed left at (134, 372)
Screenshot: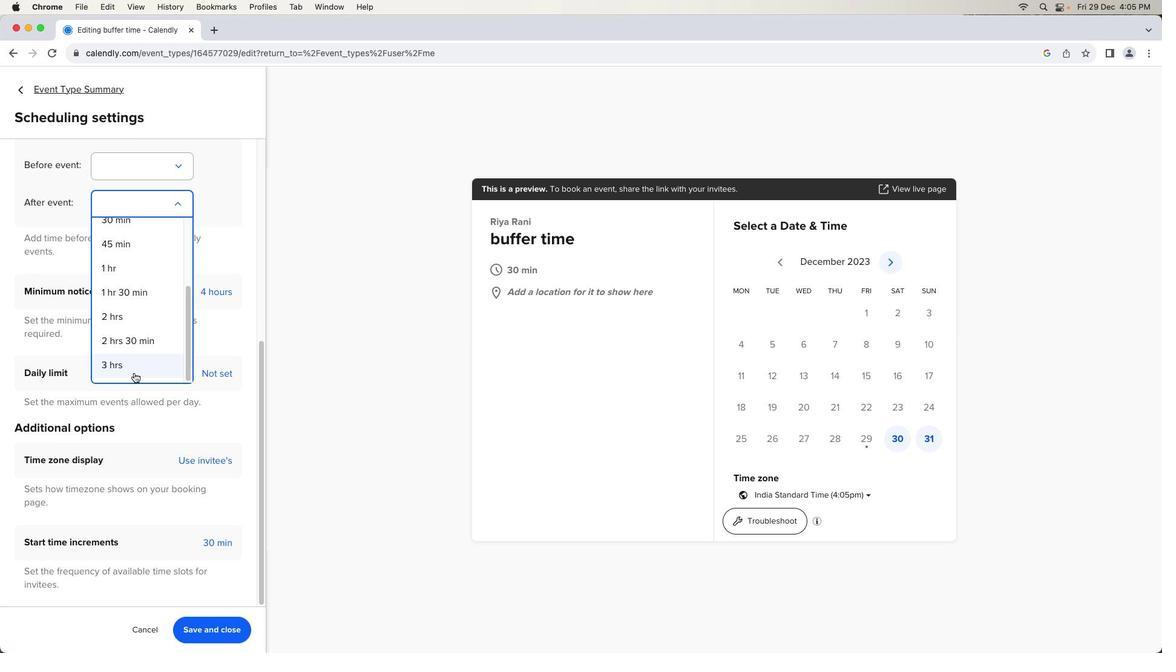 
Action: Mouse moved to (211, 628)
Screenshot: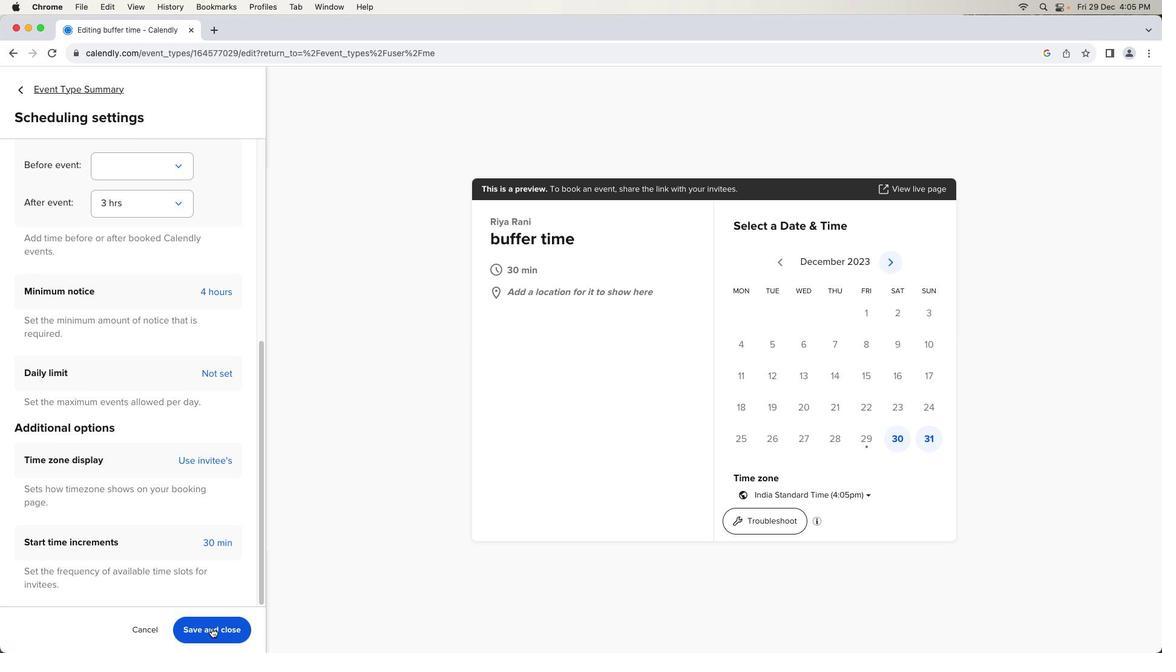 
Action: Mouse pressed left at (211, 628)
Screenshot: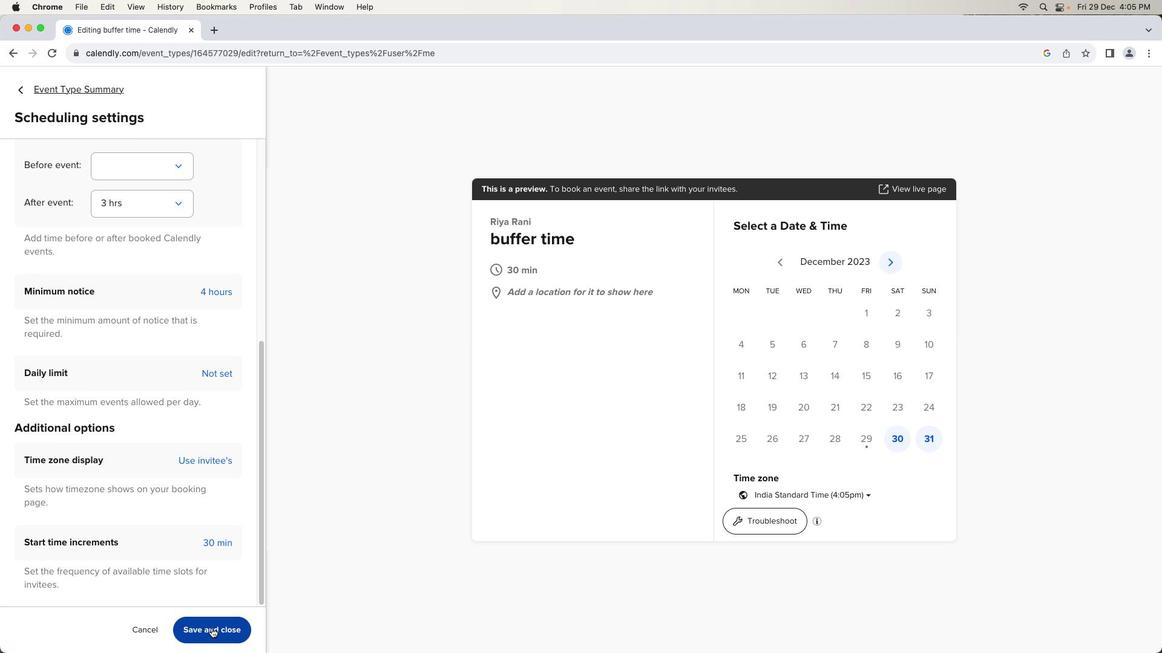 
Action: Mouse moved to (659, 398)
Screenshot: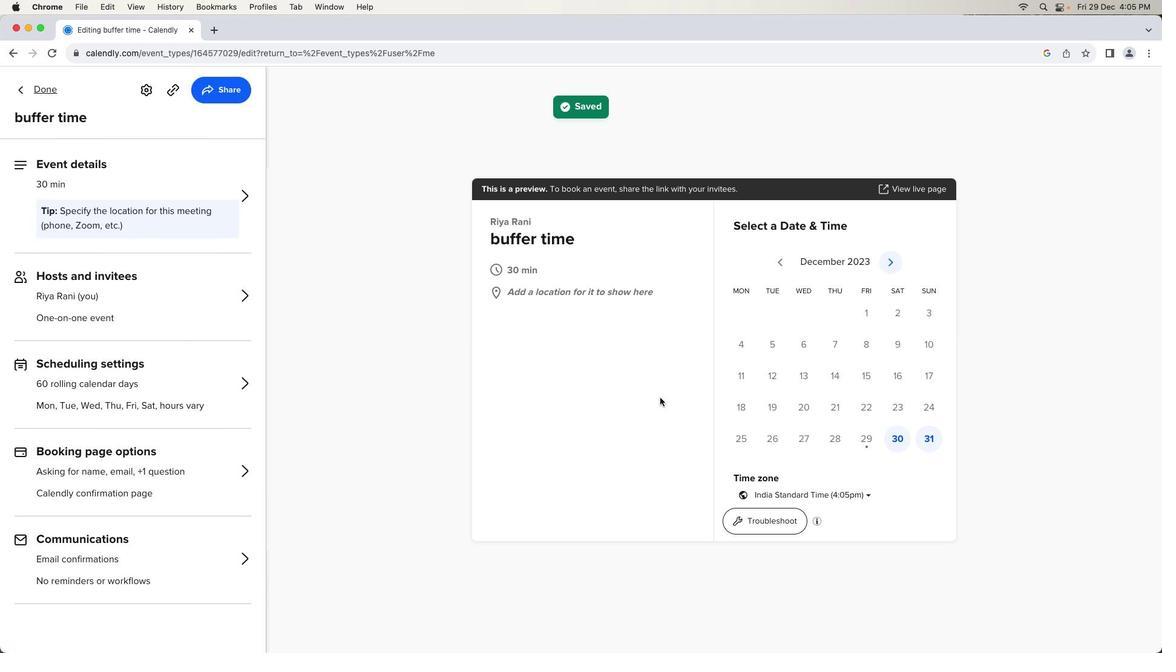 
